 Task: Search one way flight ticket for 5 adults, 2 children, 1 infant in seat and 2 infants on lap in economy from Culebra: Benjamin Rivera Noriega Airport to Rockford: Chicago Rockford International Airport(was Northwest Chicagoland Regional Airport At Rockford) on 5-1-2023. Choice of flights is JetBlue. Number of bags: 2 carry on bags. Price is upto 82000. Outbound departure time preference is 16:45.
Action: Mouse moved to (226, 399)
Screenshot: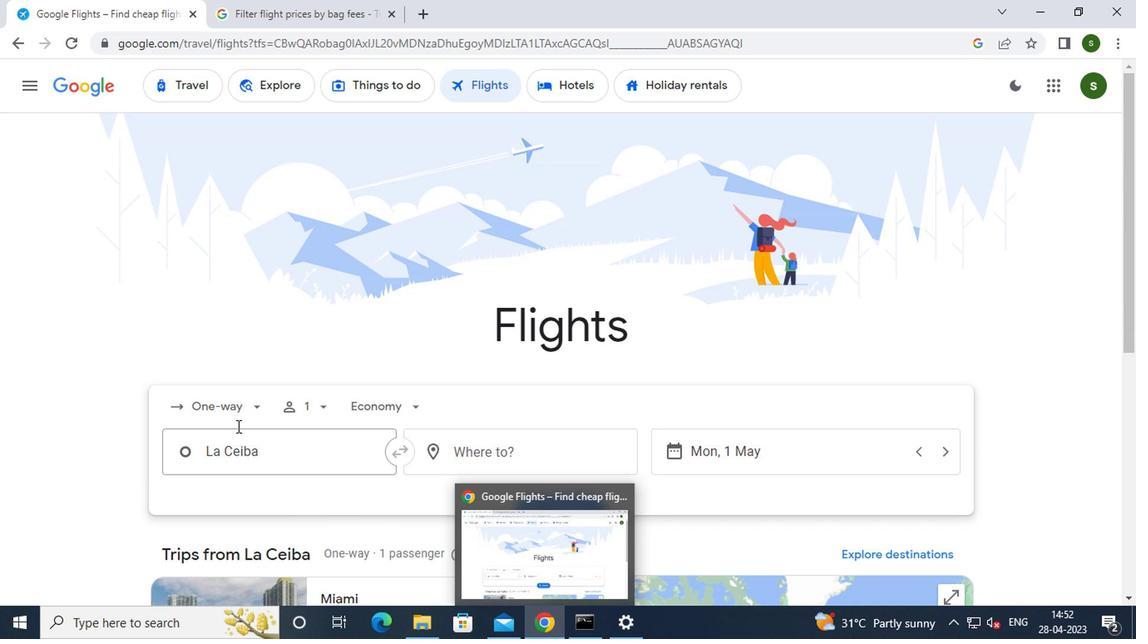 
Action: Mouse pressed left at (226, 399)
Screenshot: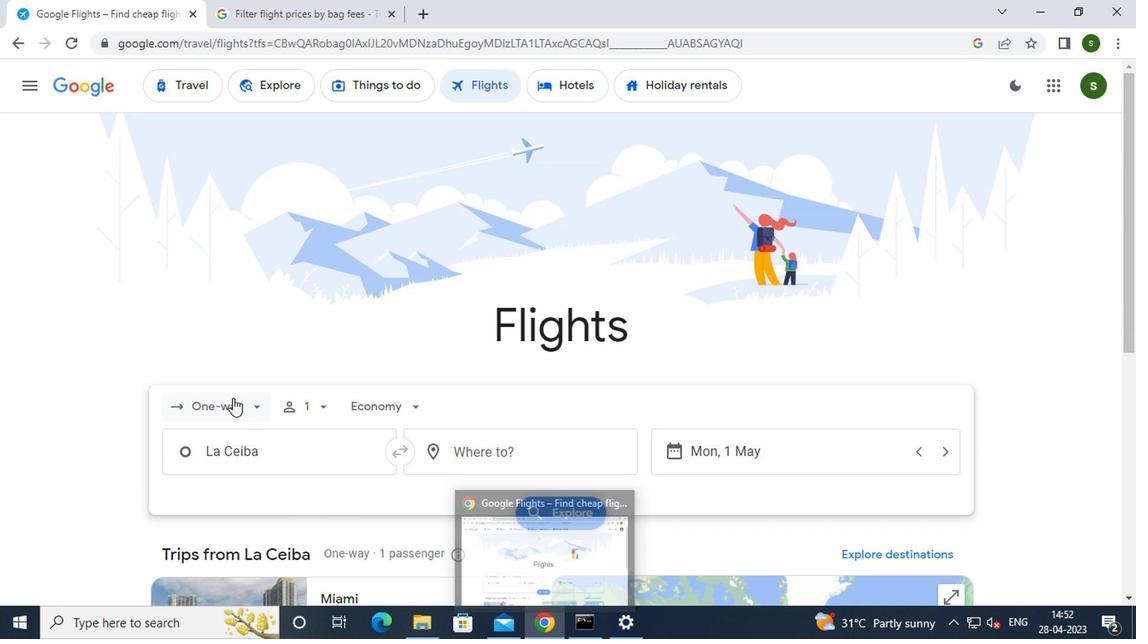 
Action: Mouse moved to (253, 477)
Screenshot: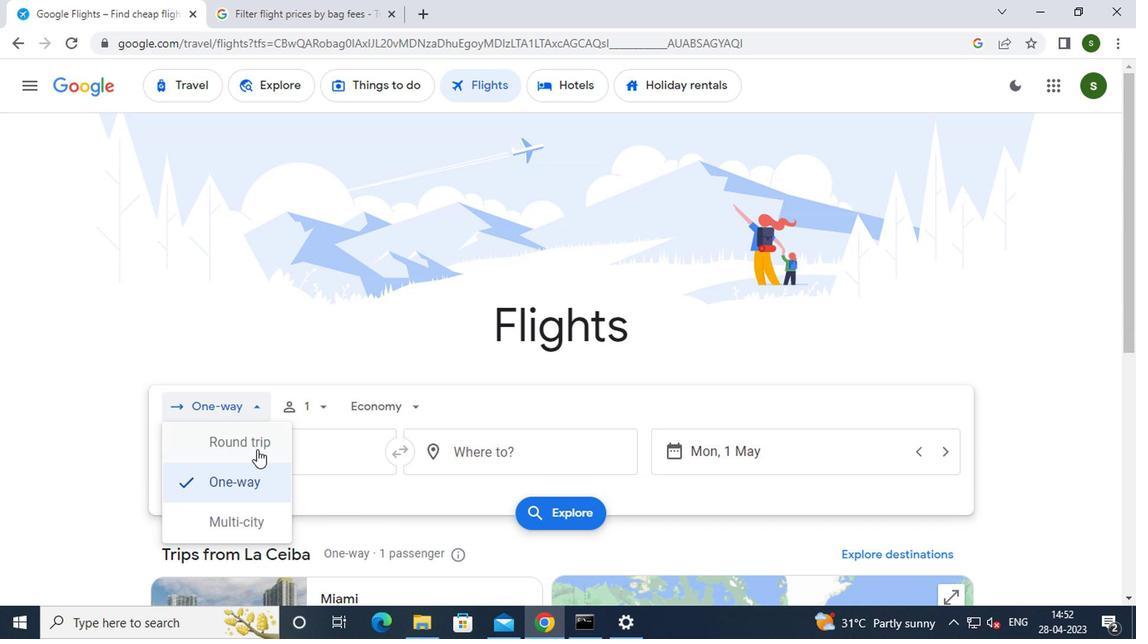 
Action: Mouse pressed left at (253, 477)
Screenshot: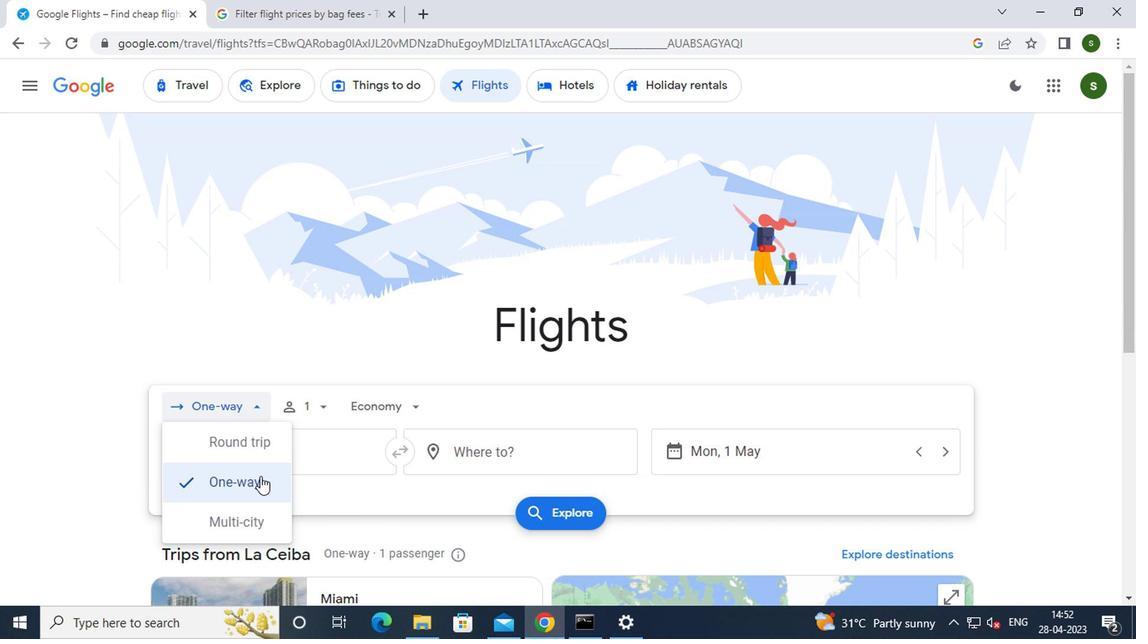 
Action: Mouse moved to (310, 400)
Screenshot: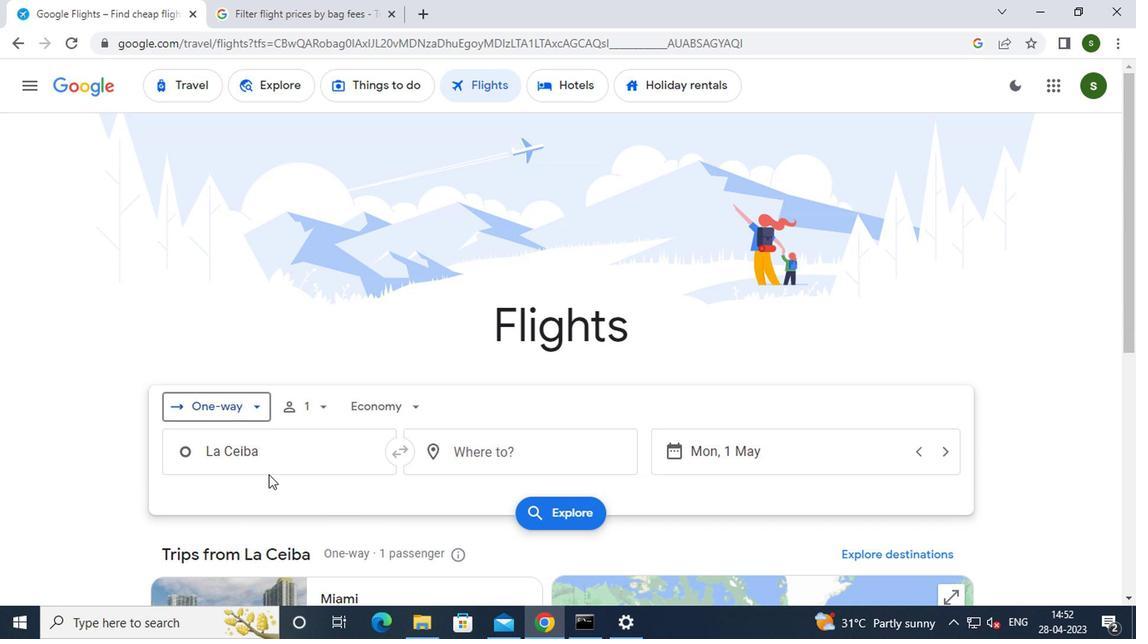 
Action: Mouse pressed left at (310, 400)
Screenshot: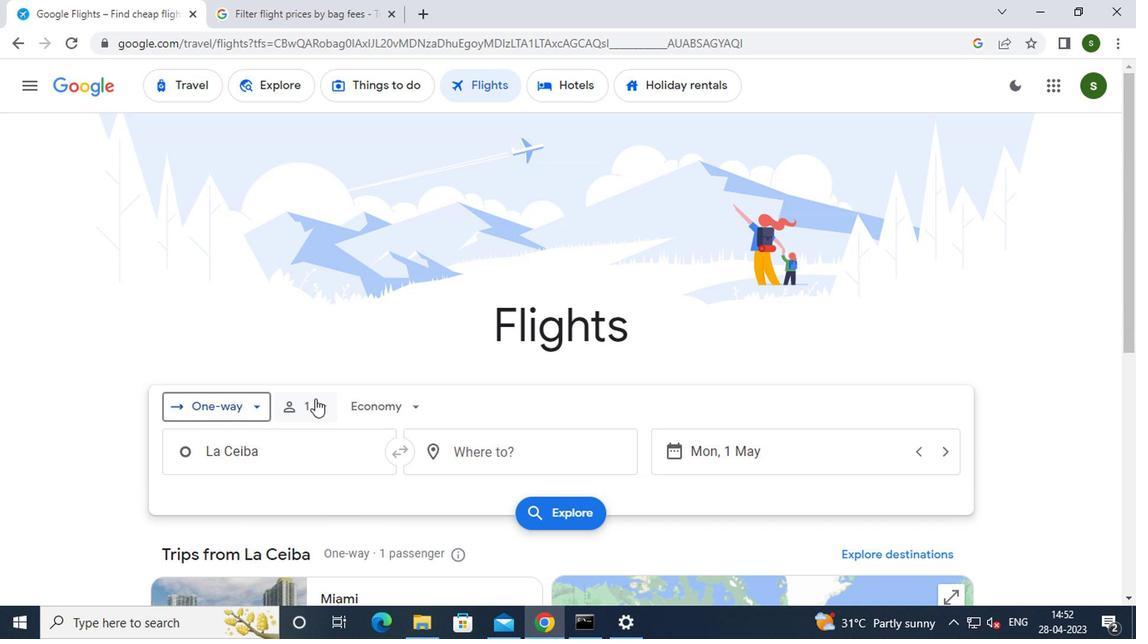 
Action: Mouse moved to (447, 448)
Screenshot: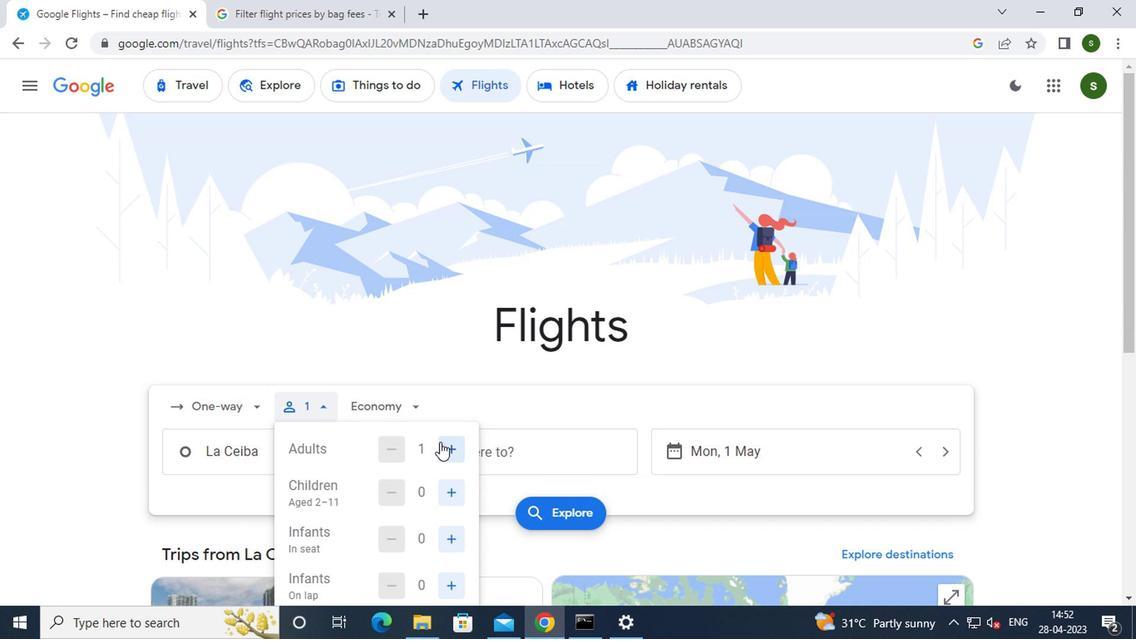 
Action: Mouse pressed left at (447, 448)
Screenshot: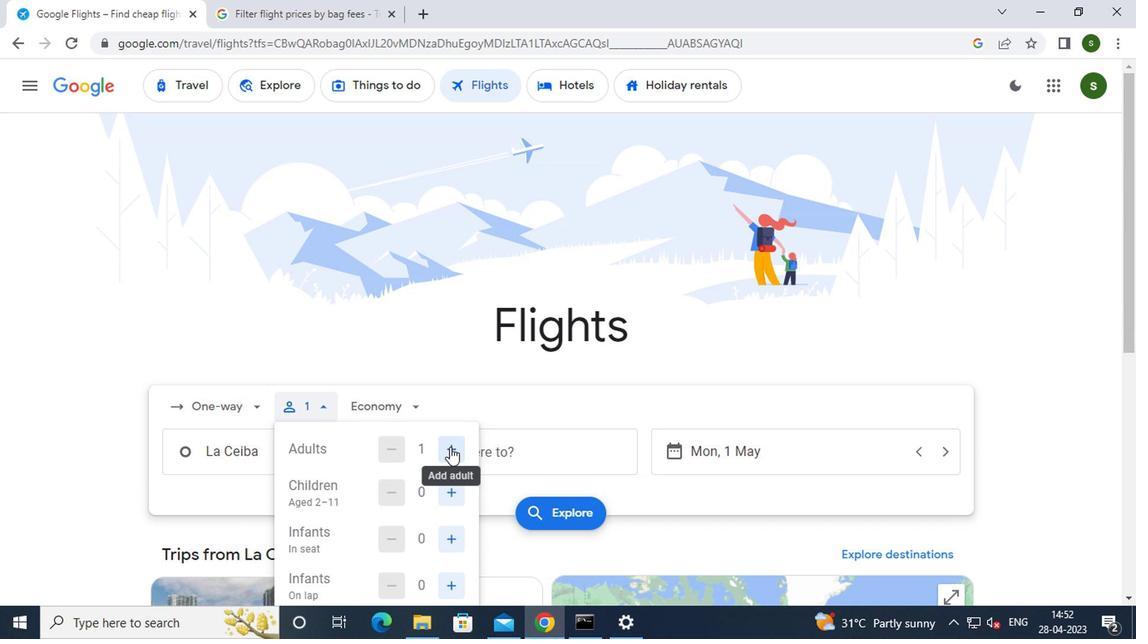 
Action: Mouse pressed left at (447, 448)
Screenshot: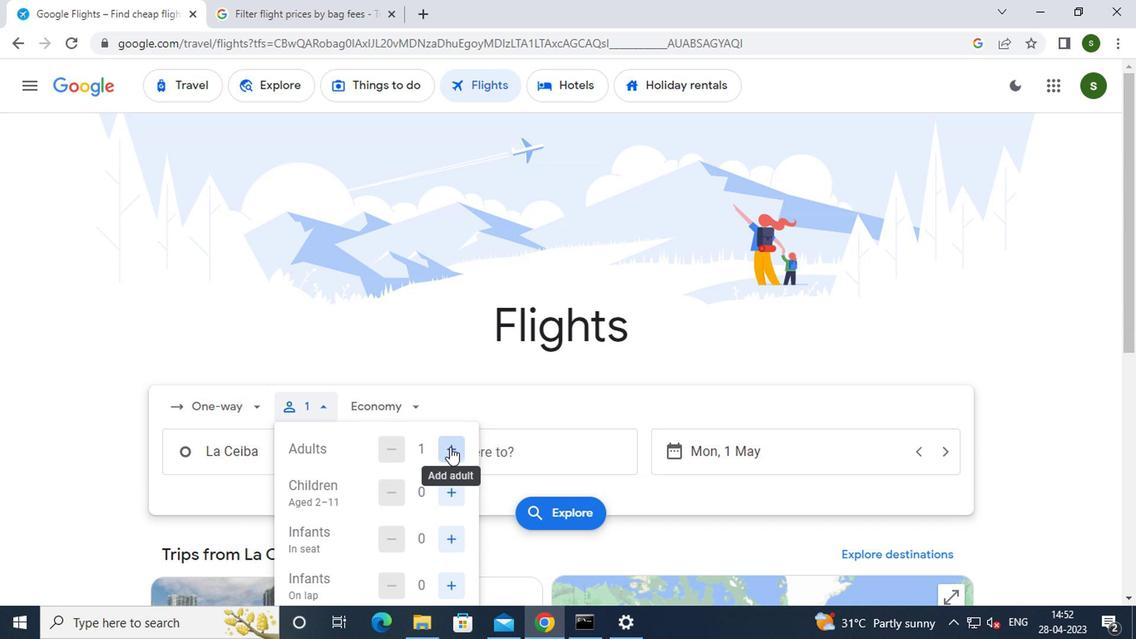 
Action: Mouse pressed left at (447, 448)
Screenshot: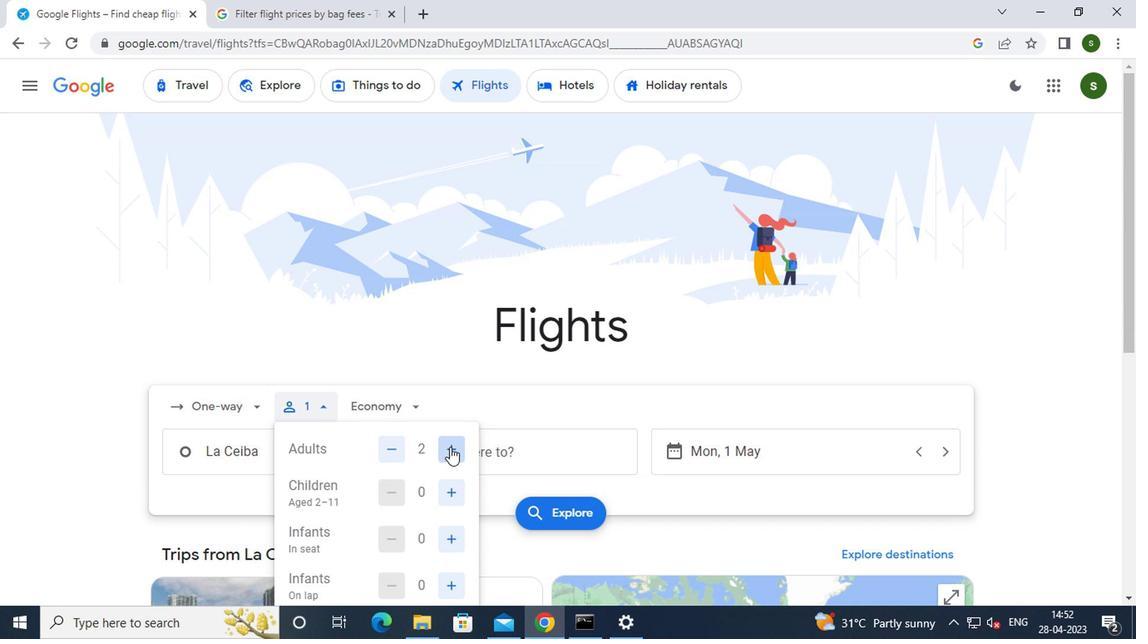 
Action: Mouse pressed left at (447, 448)
Screenshot: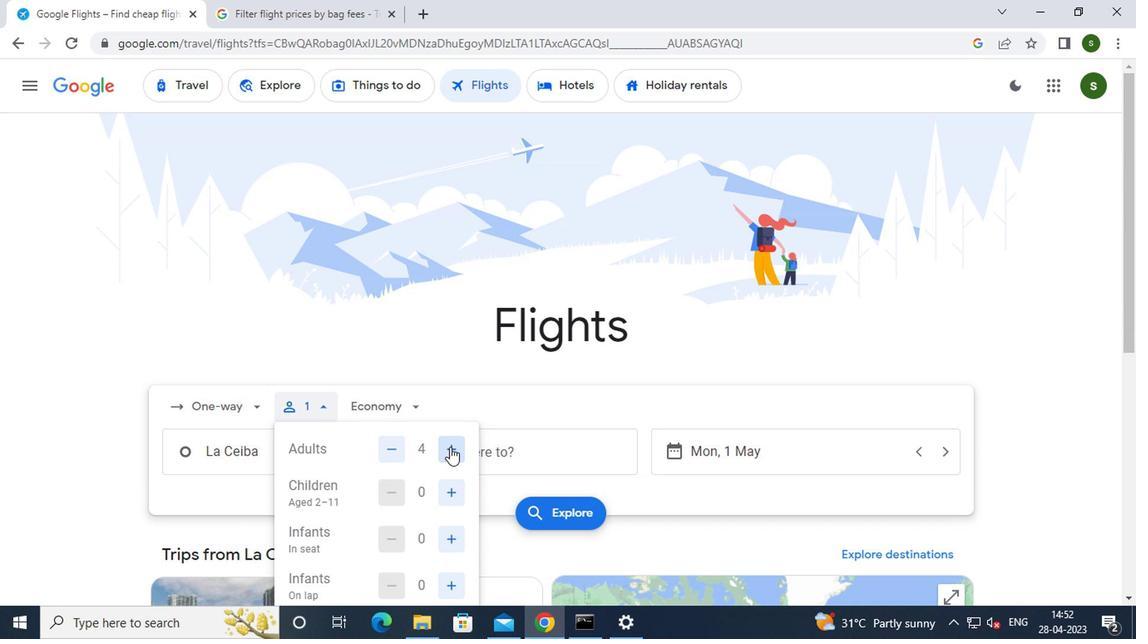 
Action: Mouse moved to (454, 490)
Screenshot: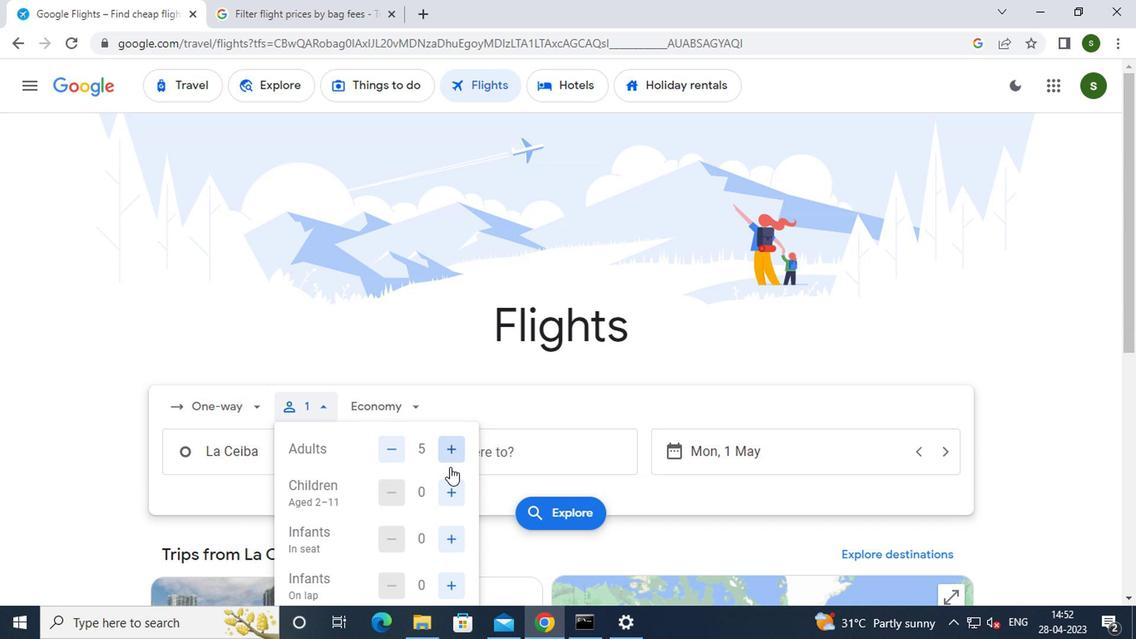 
Action: Mouse pressed left at (454, 490)
Screenshot: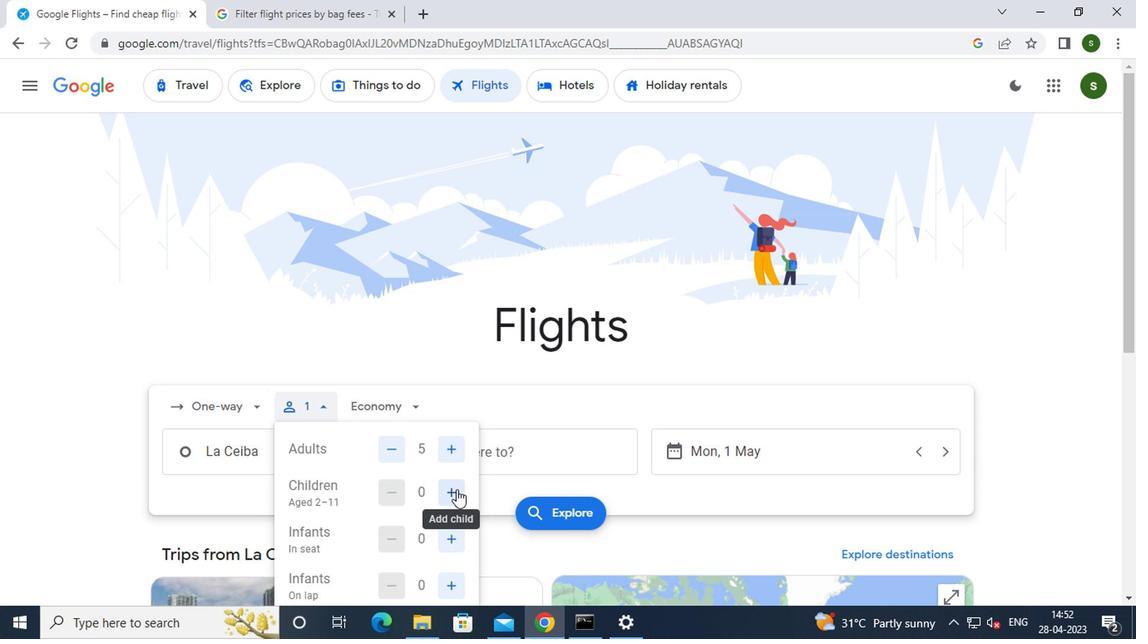 
Action: Mouse pressed left at (454, 490)
Screenshot: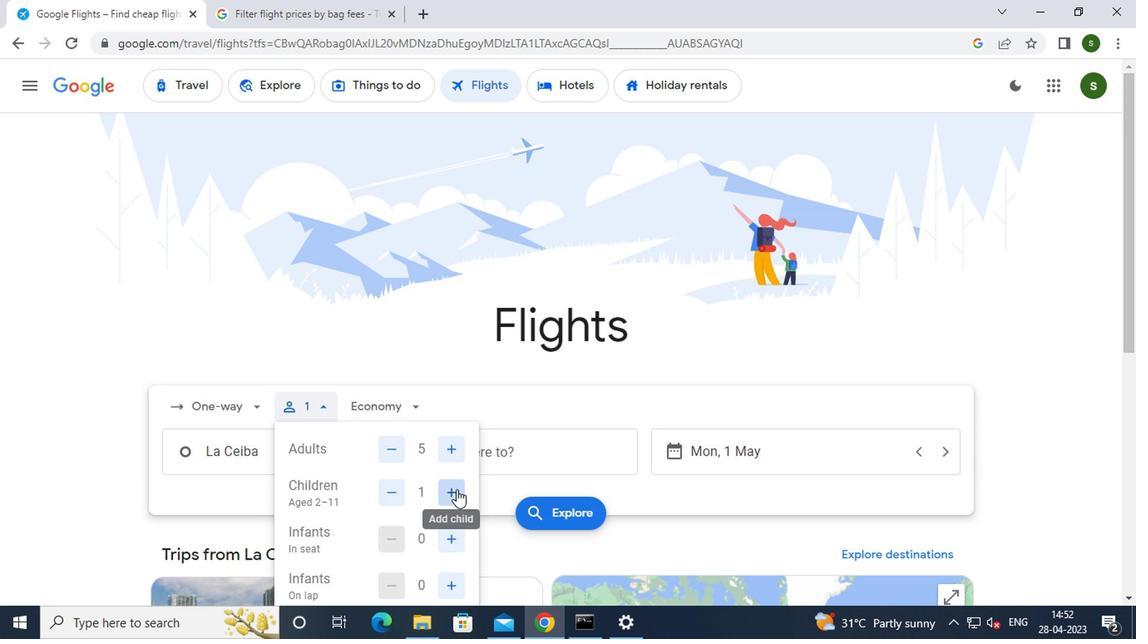 
Action: Mouse moved to (450, 537)
Screenshot: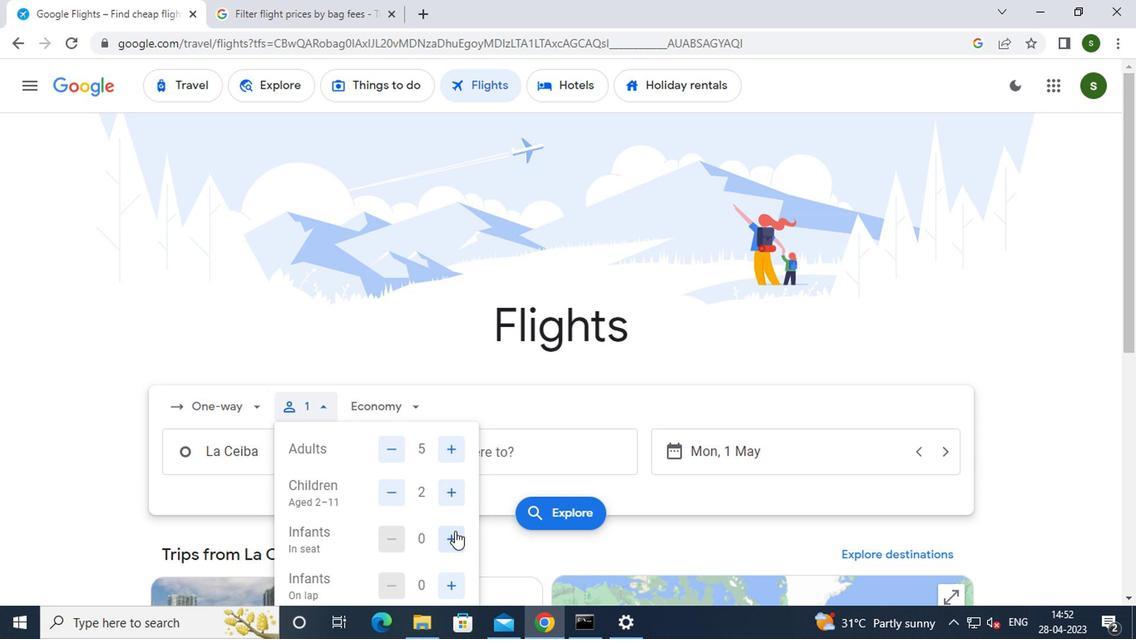 
Action: Mouse pressed left at (450, 537)
Screenshot: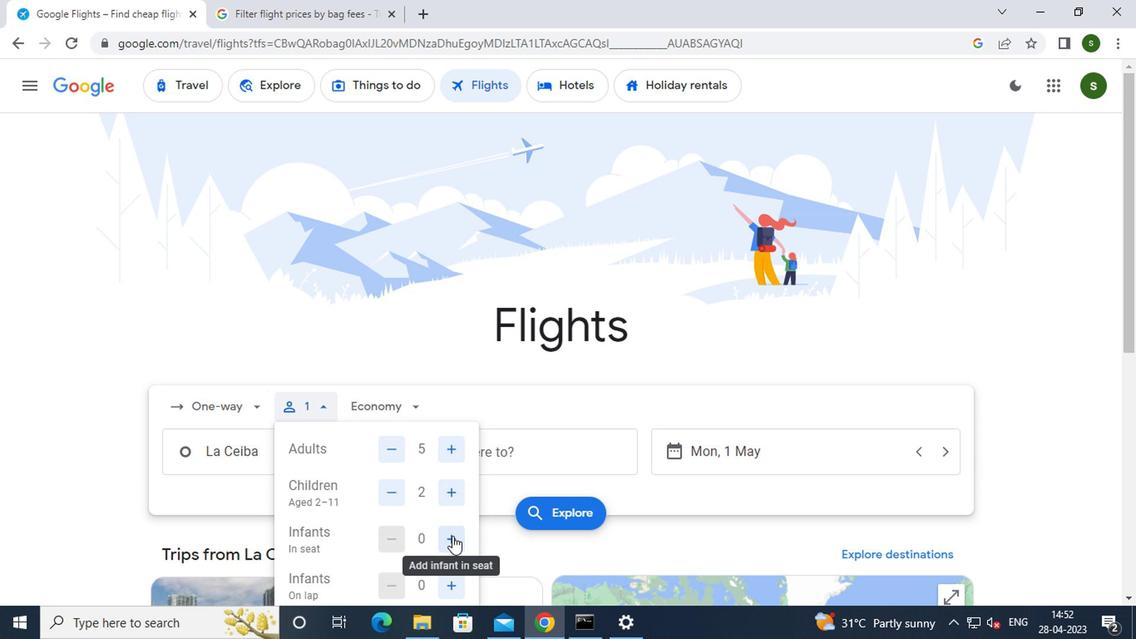 
Action: Mouse moved to (449, 538)
Screenshot: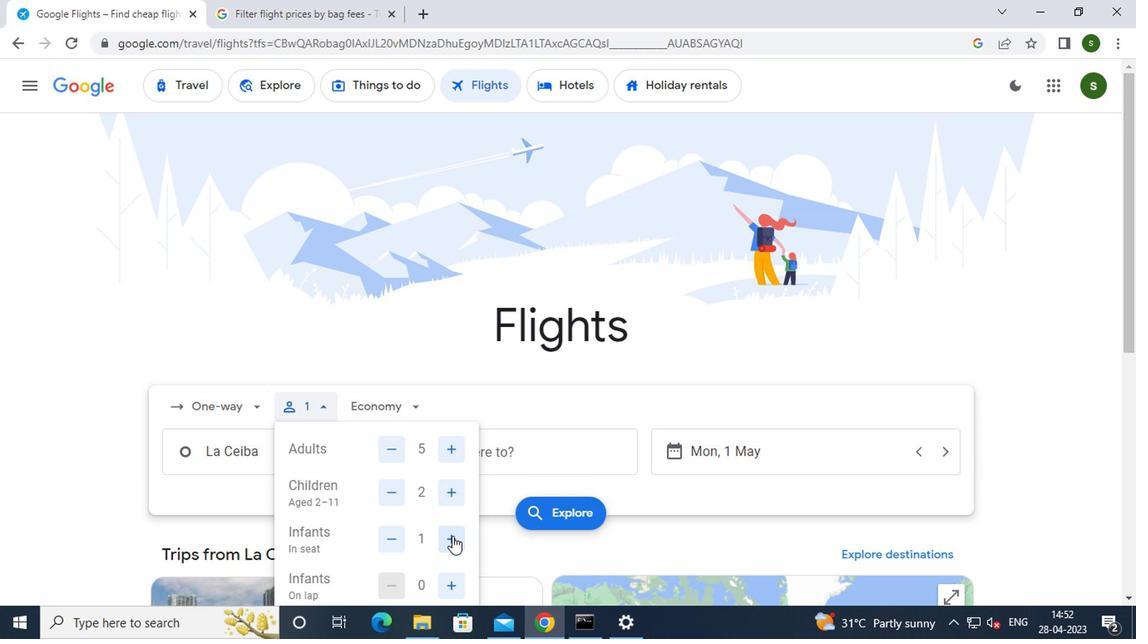 
Action: Mouse scrolled (449, 537) with delta (0, -1)
Screenshot: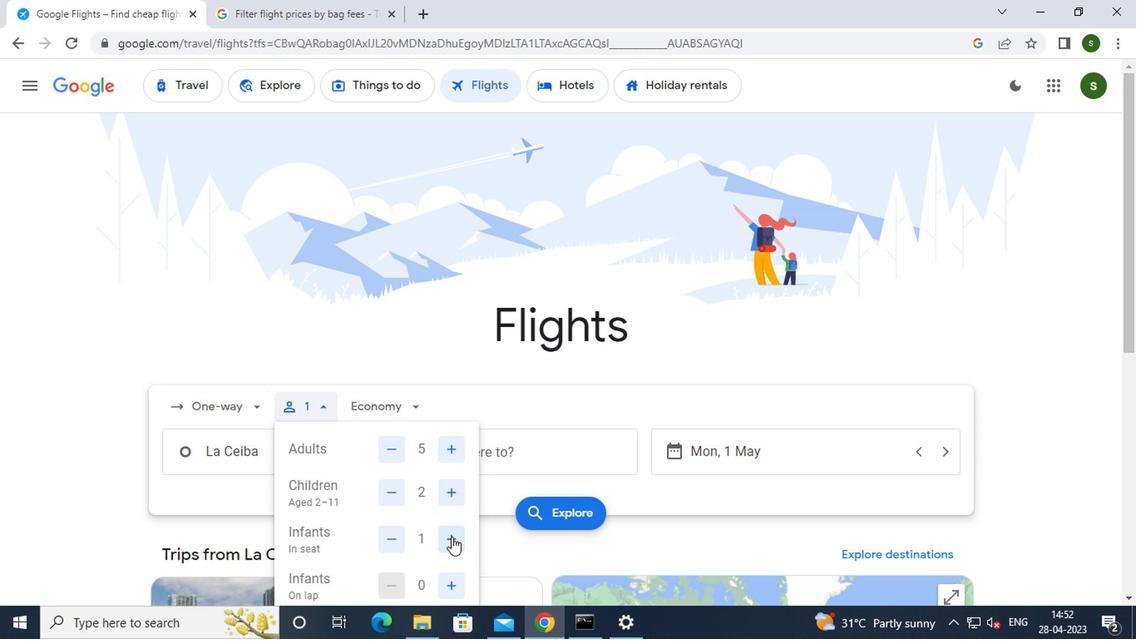 
Action: Mouse scrolled (449, 537) with delta (0, -1)
Screenshot: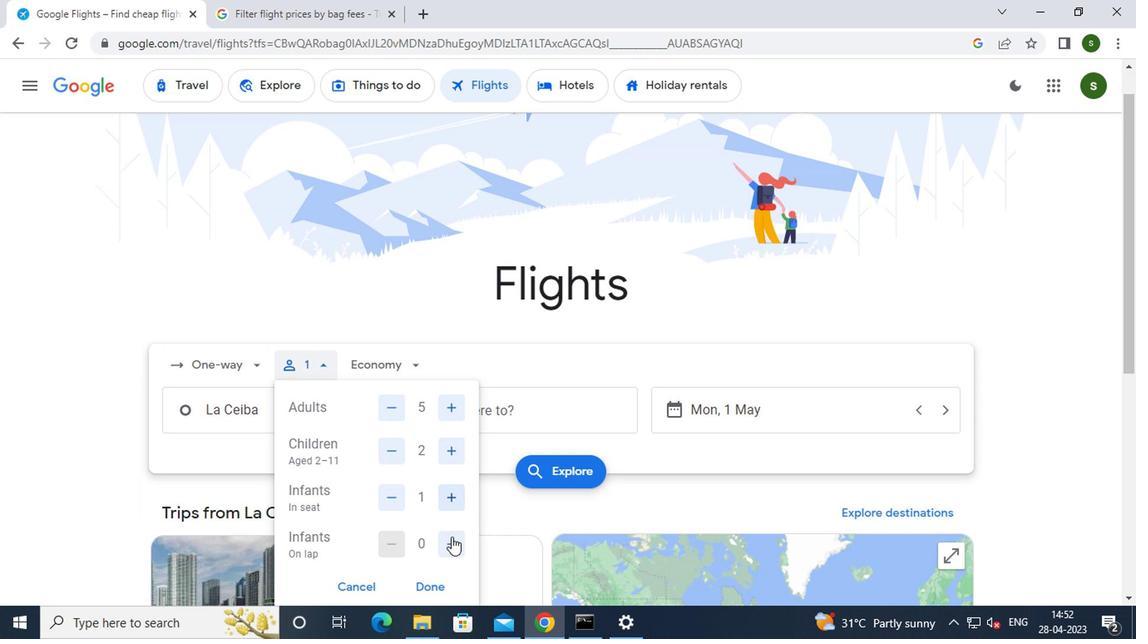 
Action: Mouse moved to (438, 419)
Screenshot: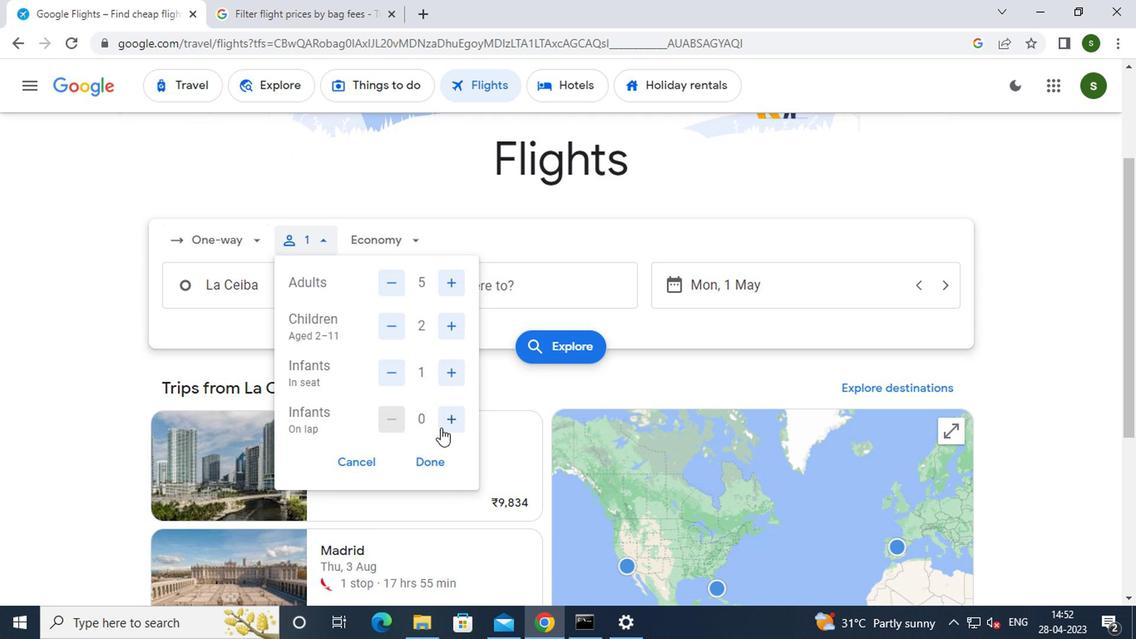 
Action: Mouse pressed left at (438, 419)
Screenshot: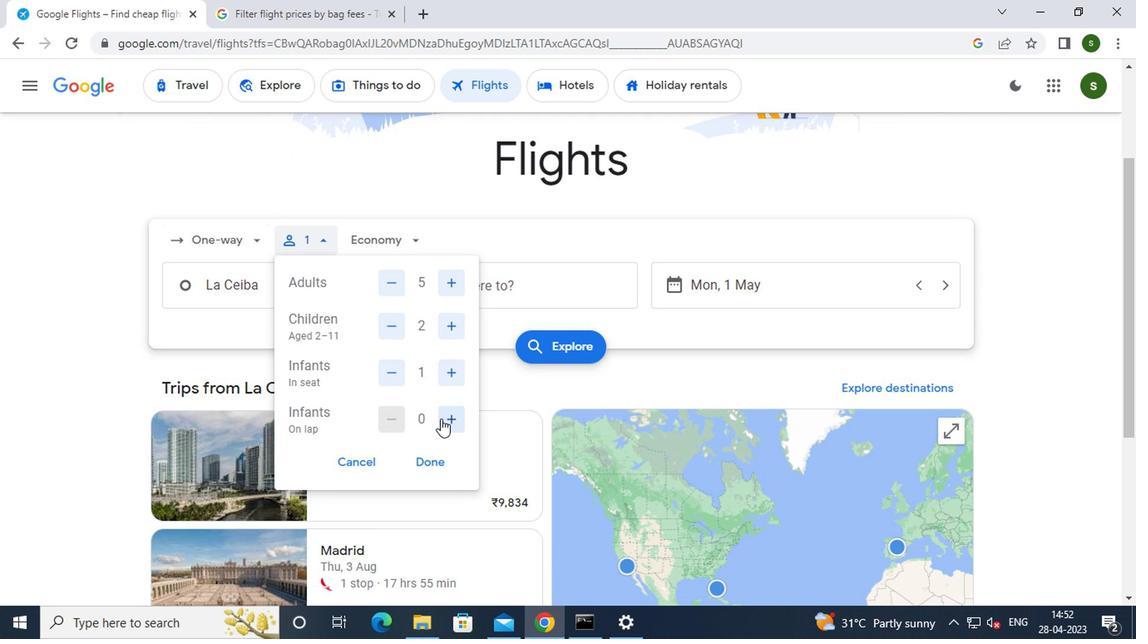 
Action: Mouse moved to (387, 247)
Screenshot: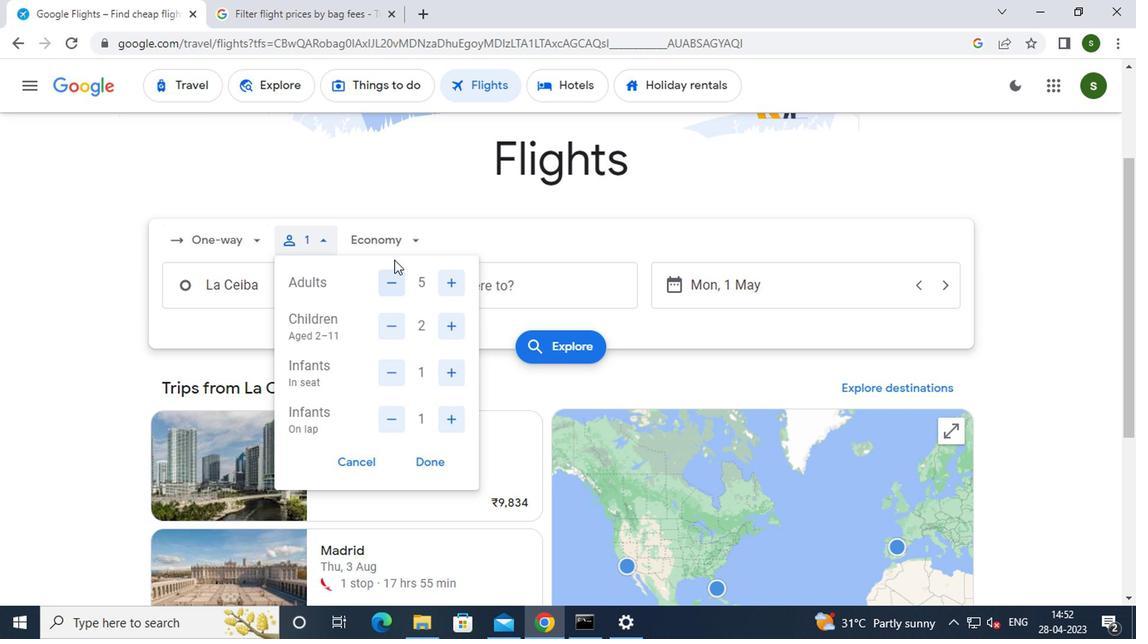
Action: Mouse pressed left at (387, 247)
Screenshot: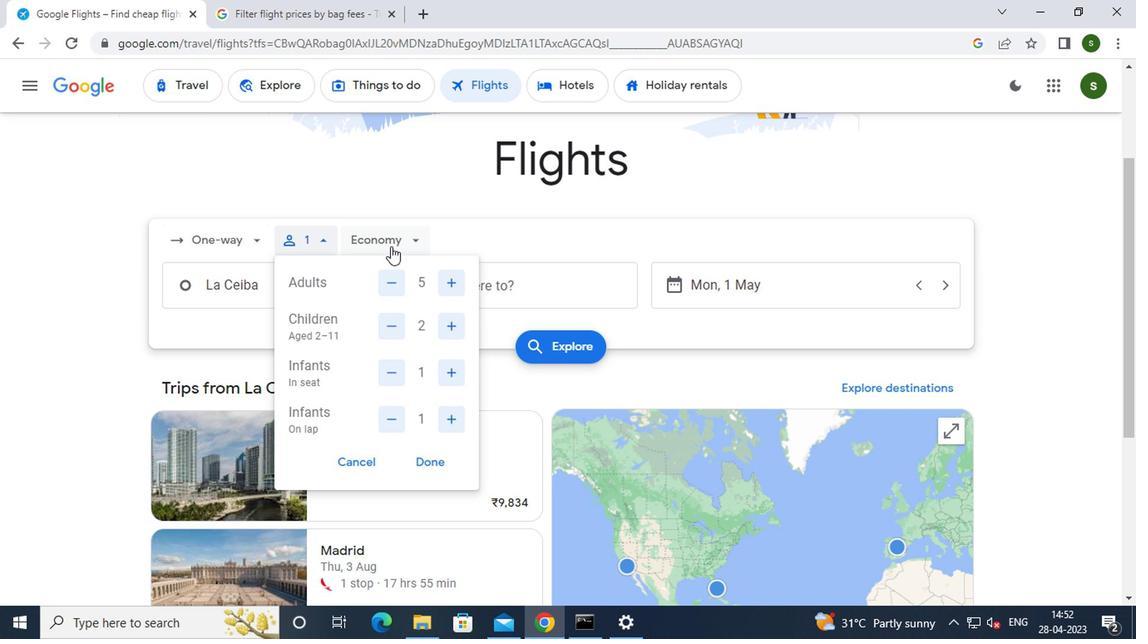 
Action: Mouse moved to (387, 268)
Screenshot: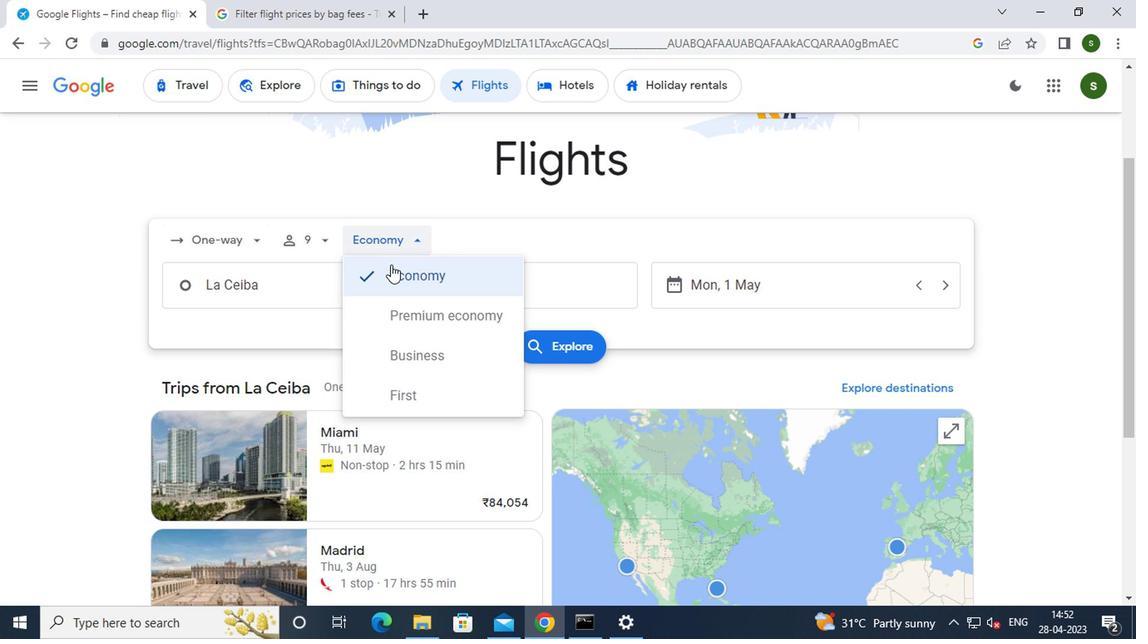 
Action: Mouse pressed left at (387, 268)
Screenshot: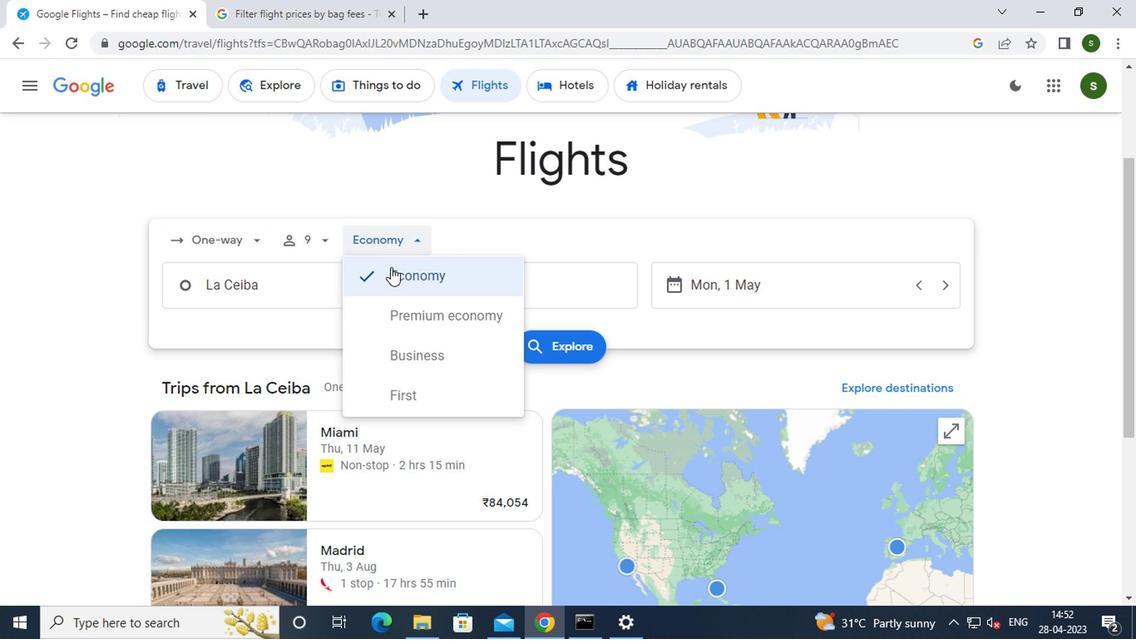 
Action: Mouse moved to (351, 282)
Screenshot: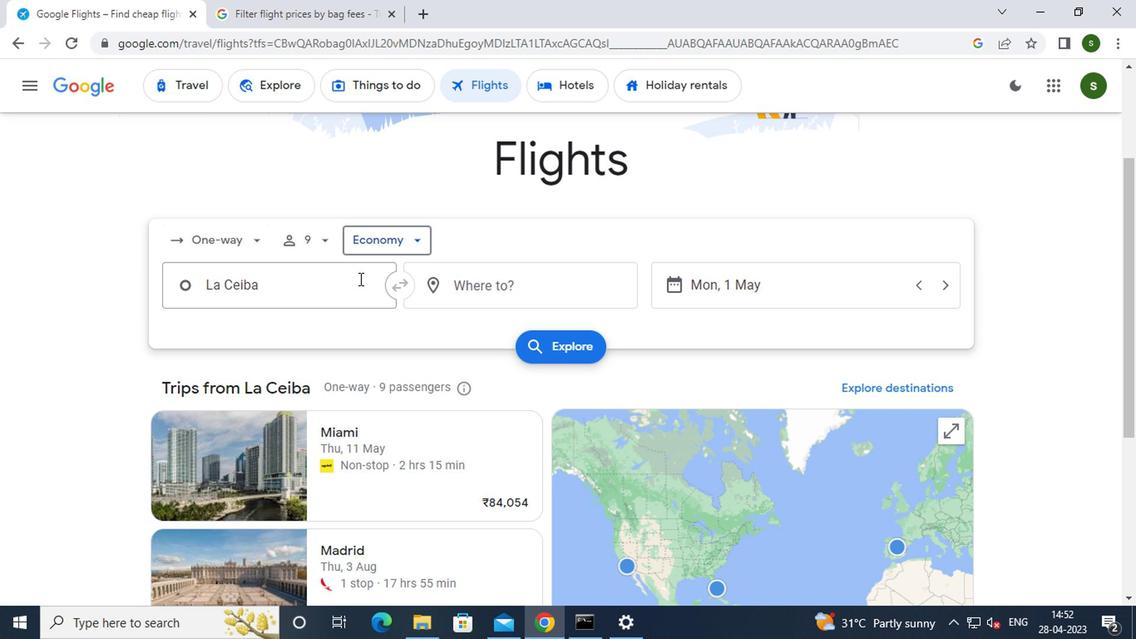 
Action: Mouse pressed left at (351, 282)
Screenshot: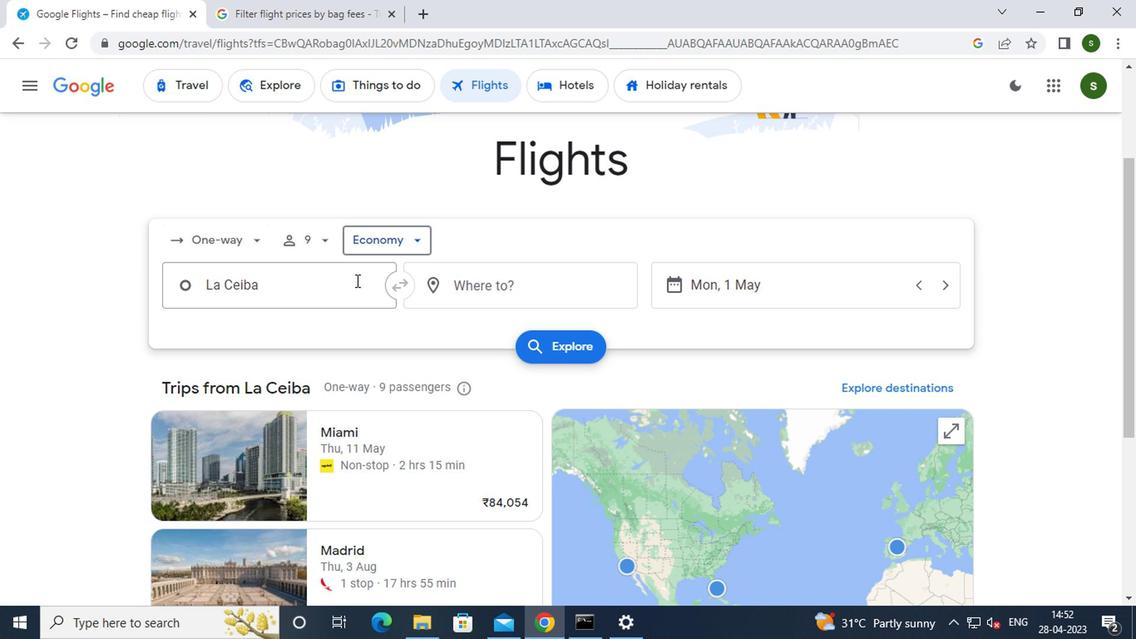 
Action: Mouse moved to (351, 281)
Screenshot: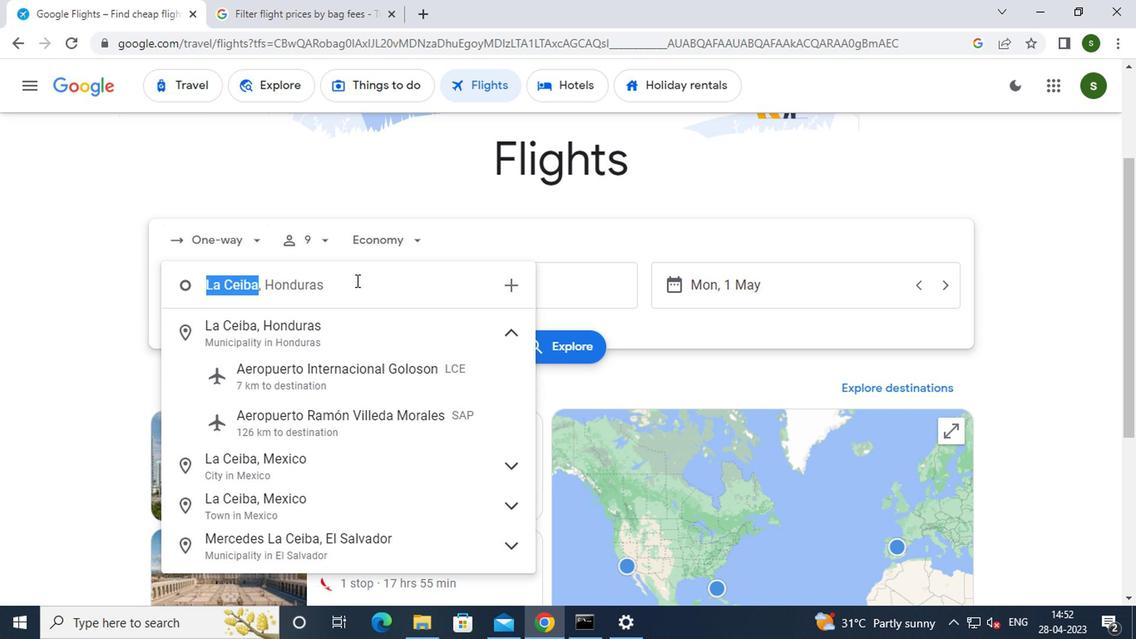 
Action: Key pressed <Key.caps_lock>b<Key.caps_lock>enjamin
Screenshot: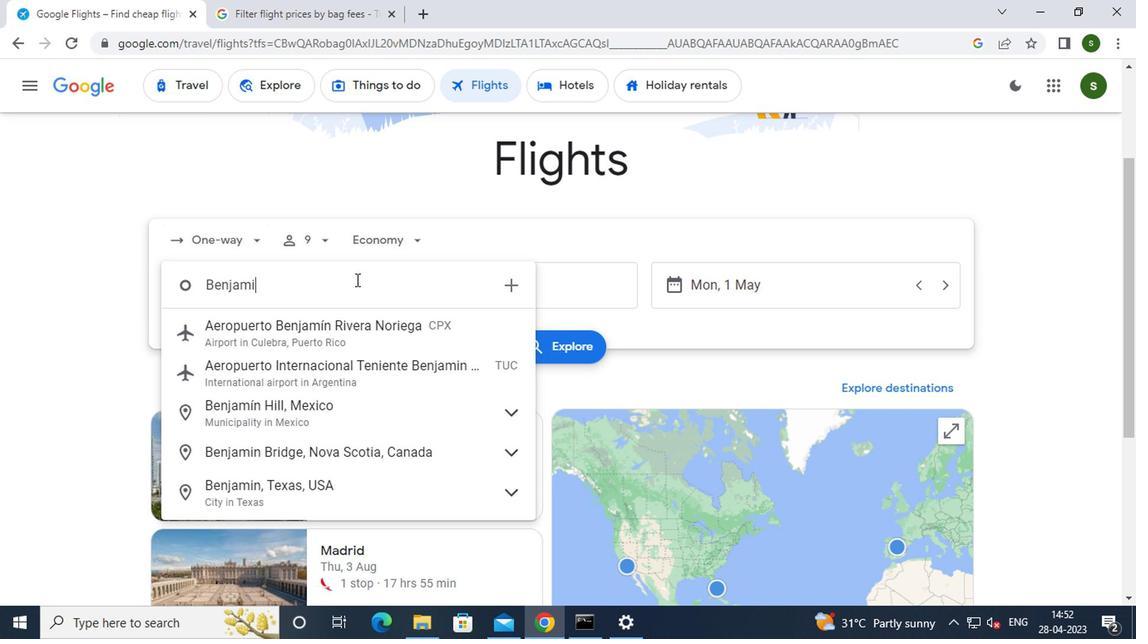 
Action: Mouse moved to (349, 348)
Screenshot: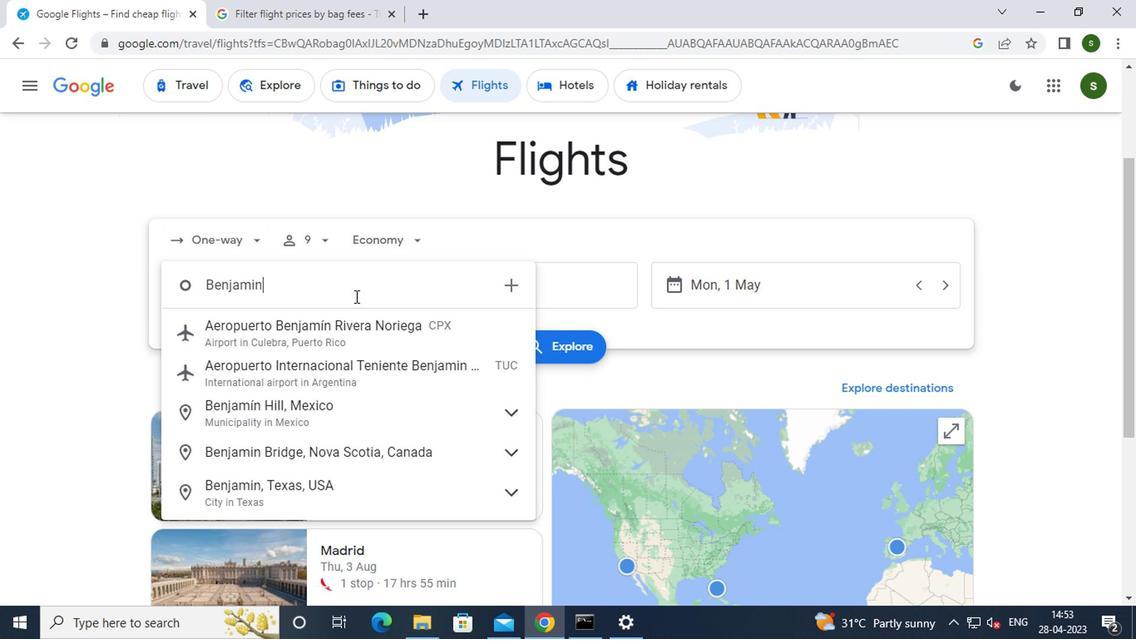 
Action: Mouse pressed left at (349, 348)
Screenshot: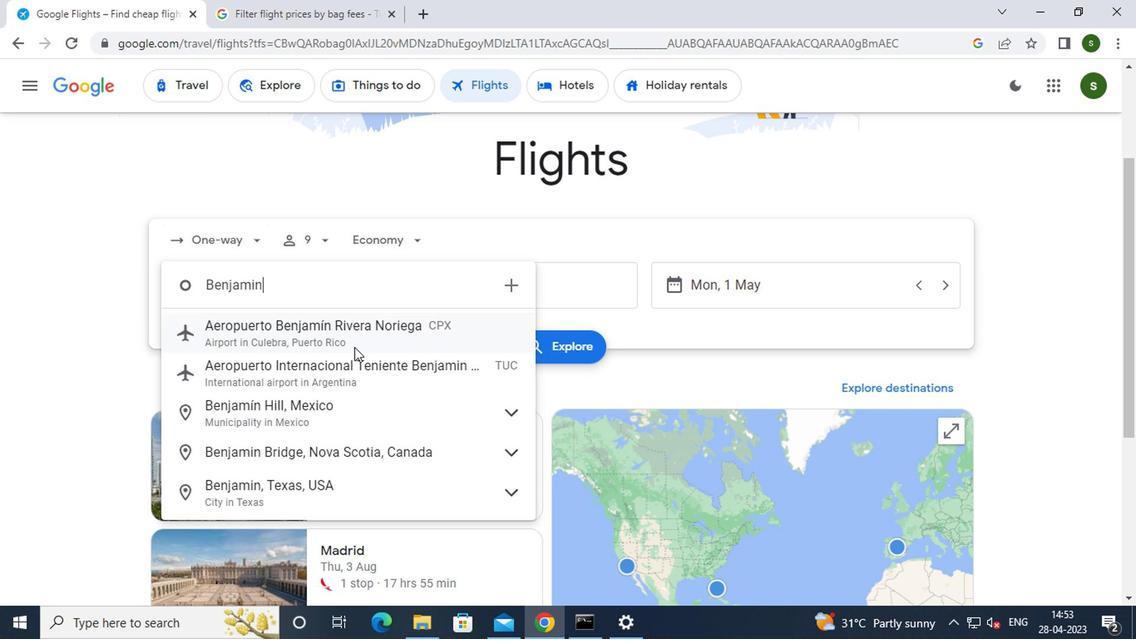 
Action: Mouse moved to (479, 300)
Screenshot: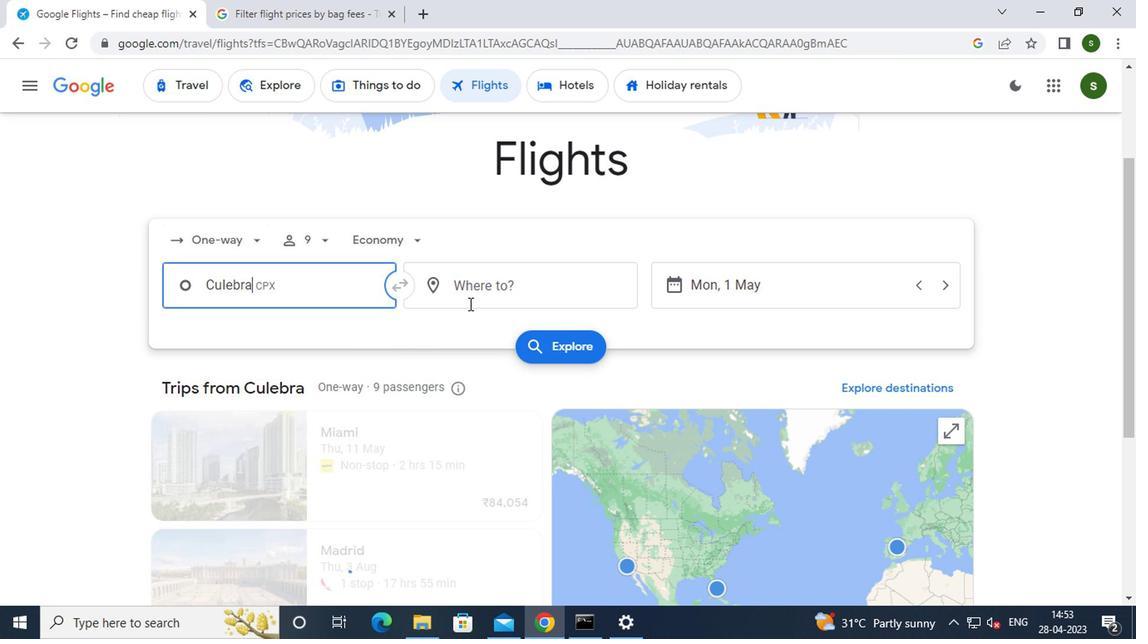 
Action: Mouse pressed left at (479, 300)
Screenshot: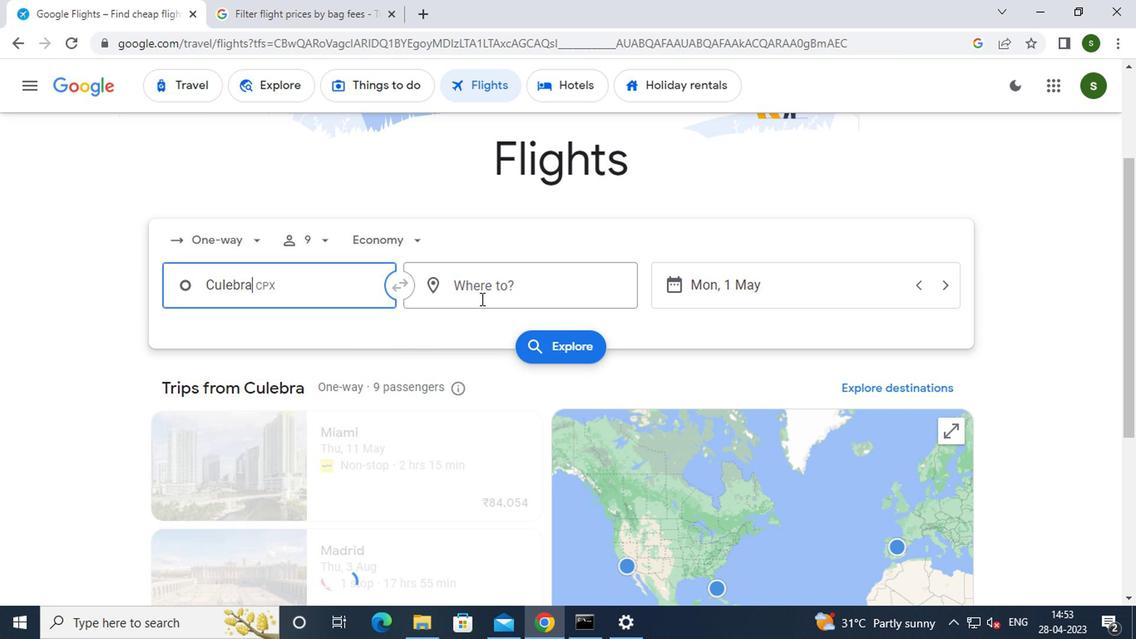 
Action: Mouse moved to (481, 298)
Screenshot: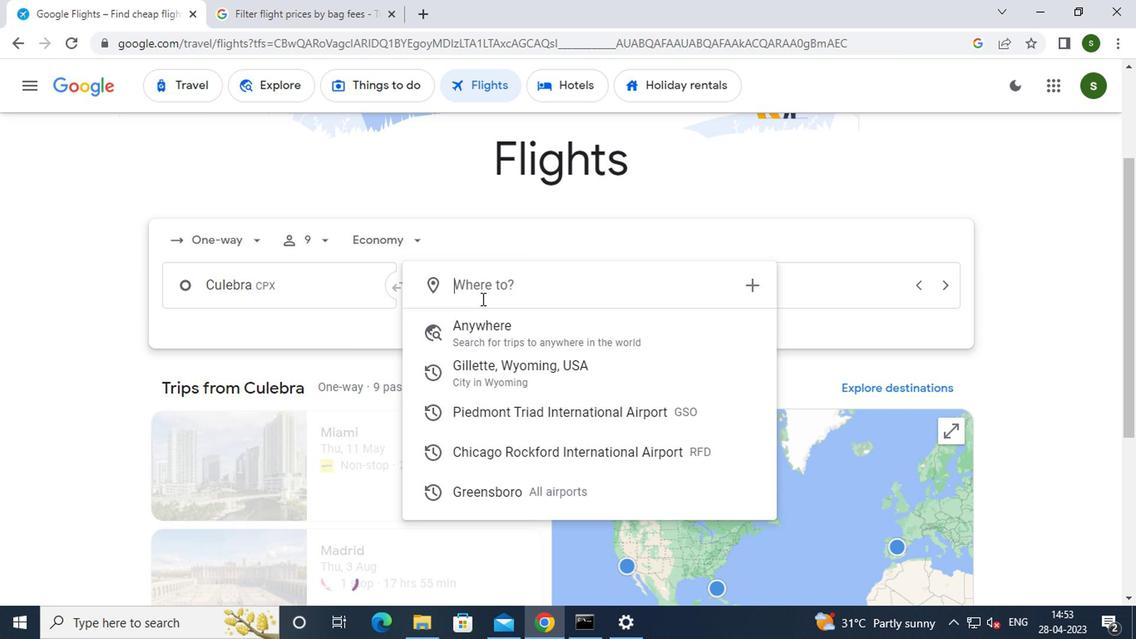 
Action: Key pressed <Key.caps_lock>r<Key.caps_lock>ockford
Screenshot: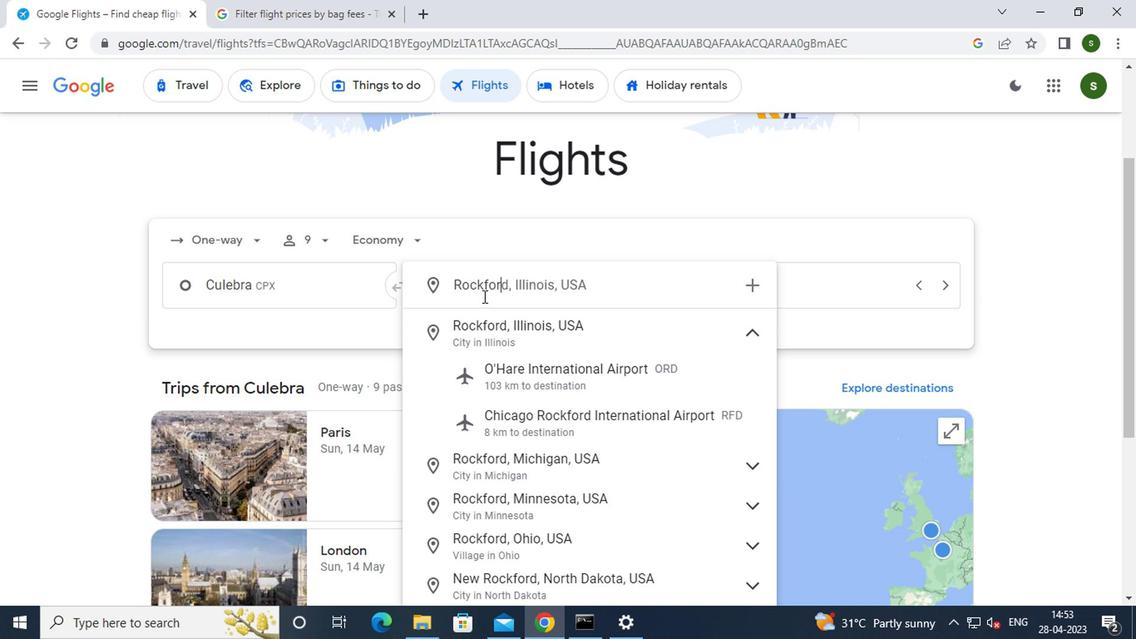
Action: Mouse moved to (506, 412)
Screenshot: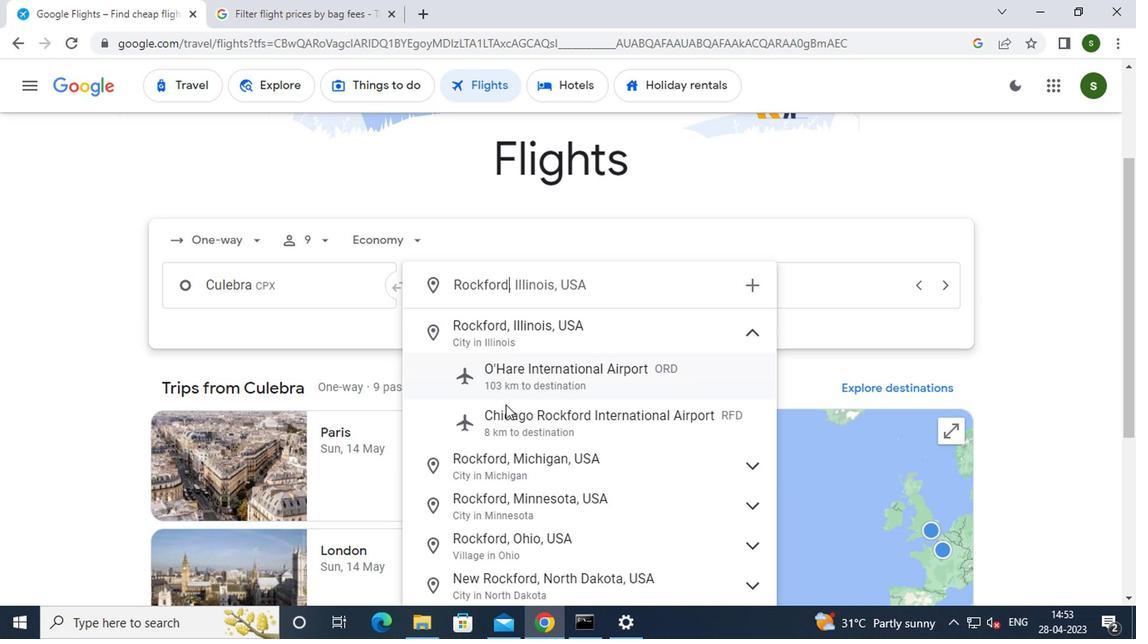
Action: Mouse pressed left at (506, 412)
Screenshot: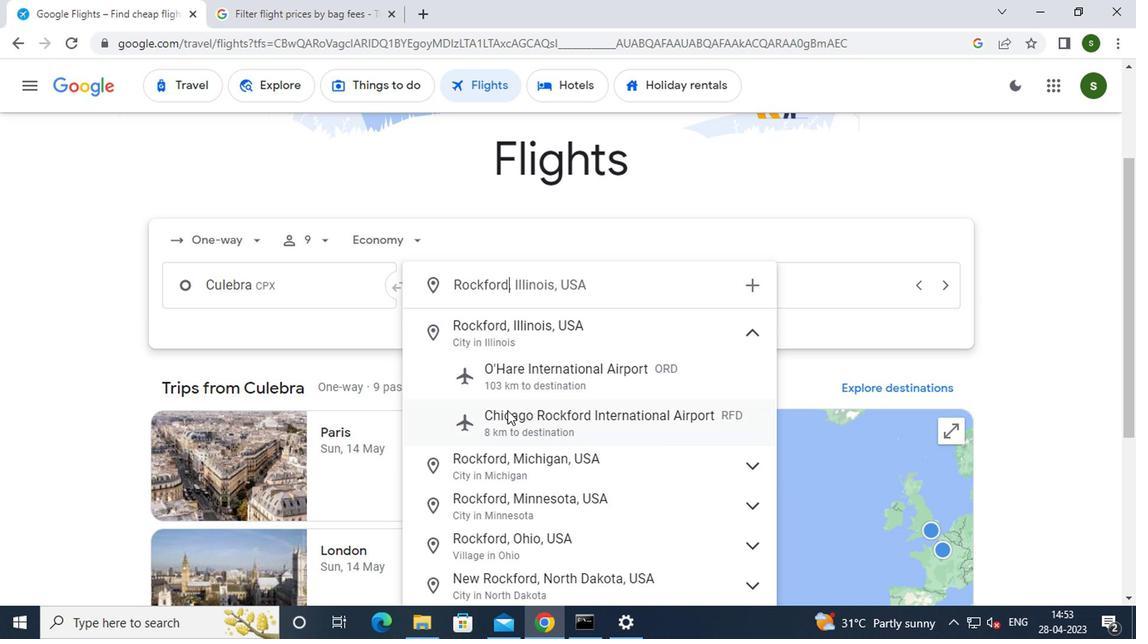 
Action: Mouse moved to (786, 303)
Screenshot: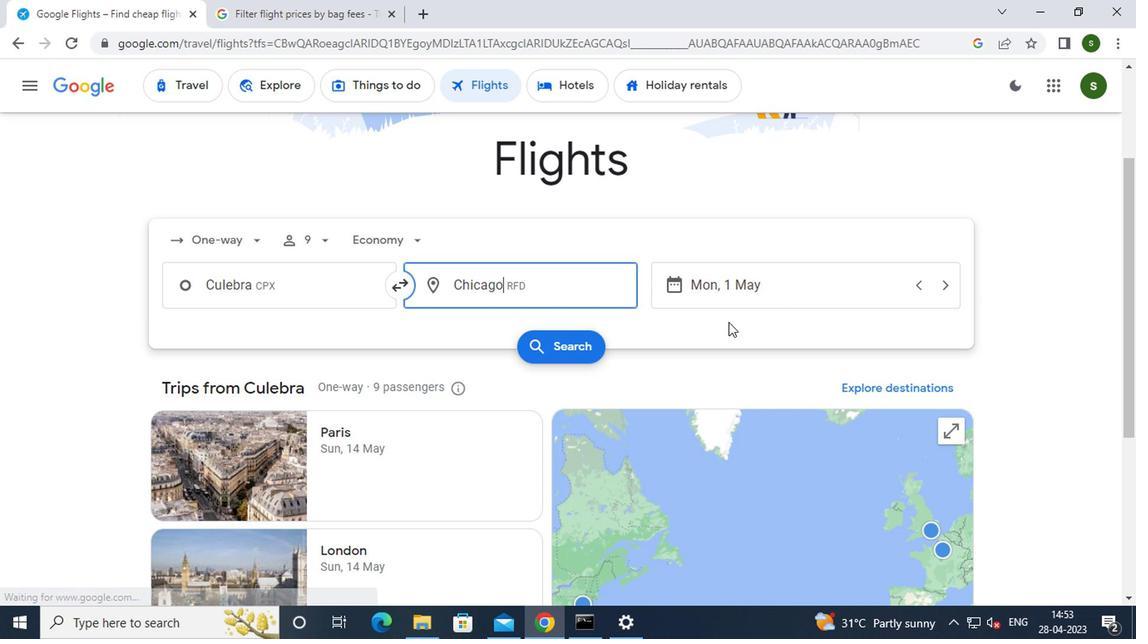 
Action: Mouse pressed left at (786, 303)
Screenshot: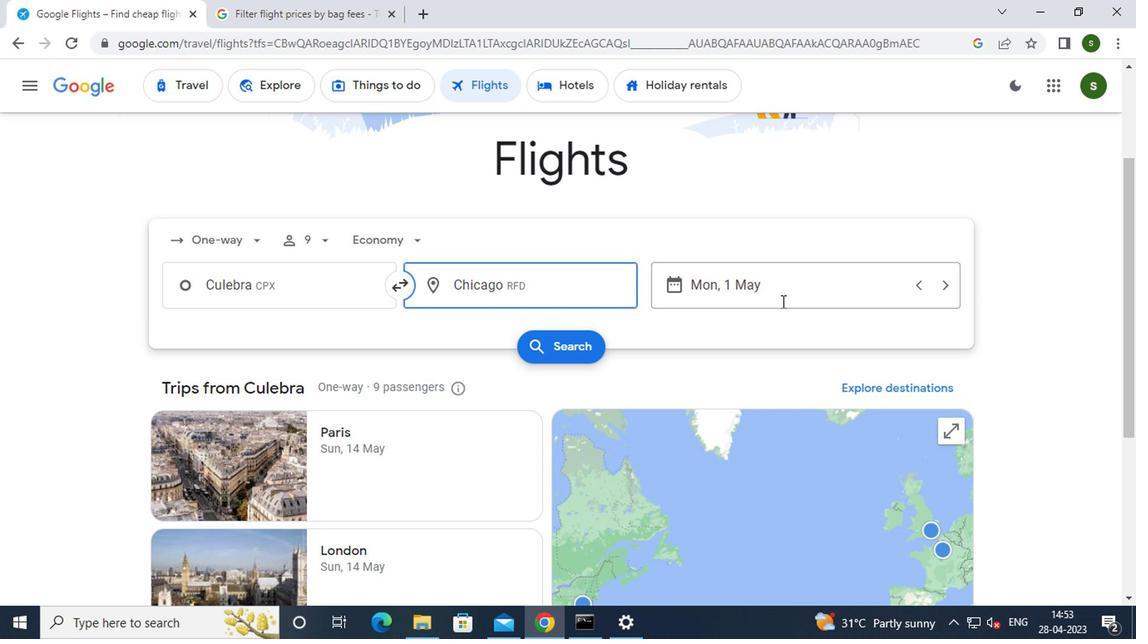 
Action: Mouse moved to (723, 288)
Screenshot: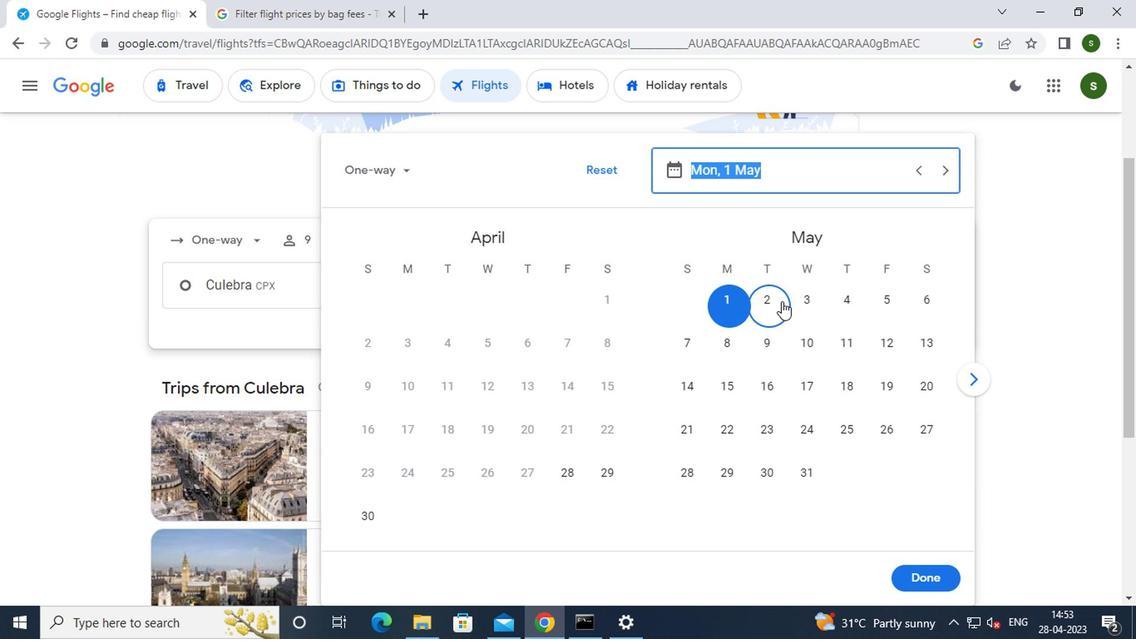 
Action: Mouse pressed left at (723, 288)
Screenshot: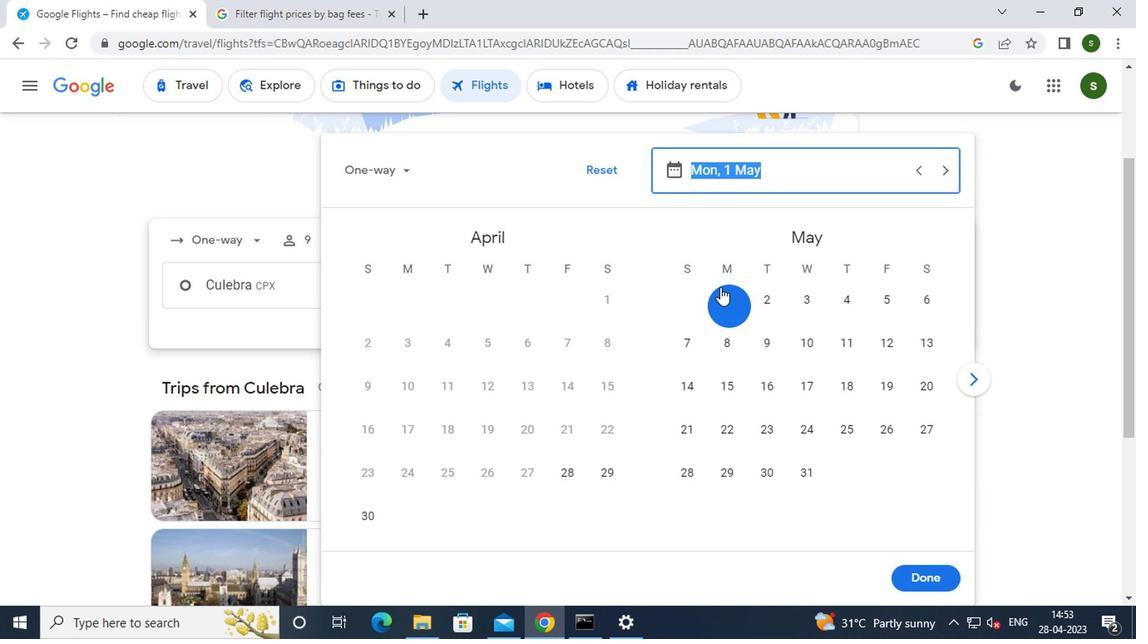 
Action: Mouse moved to (920, 578)
Screenshot: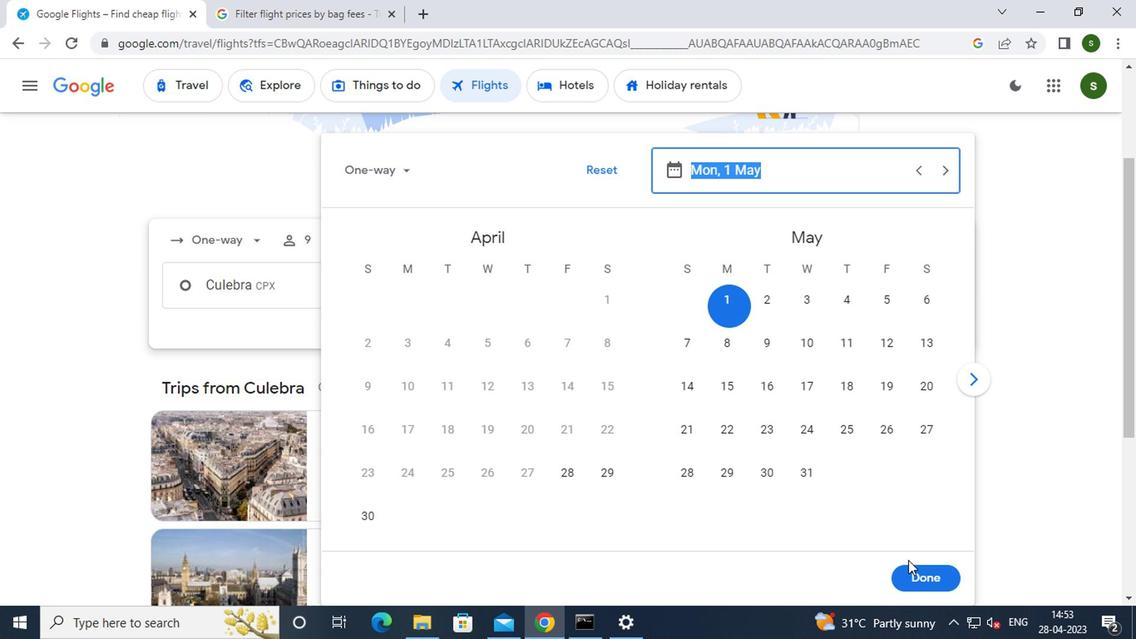
Action: Mouse pressed left at (920, 578)
Screenshot: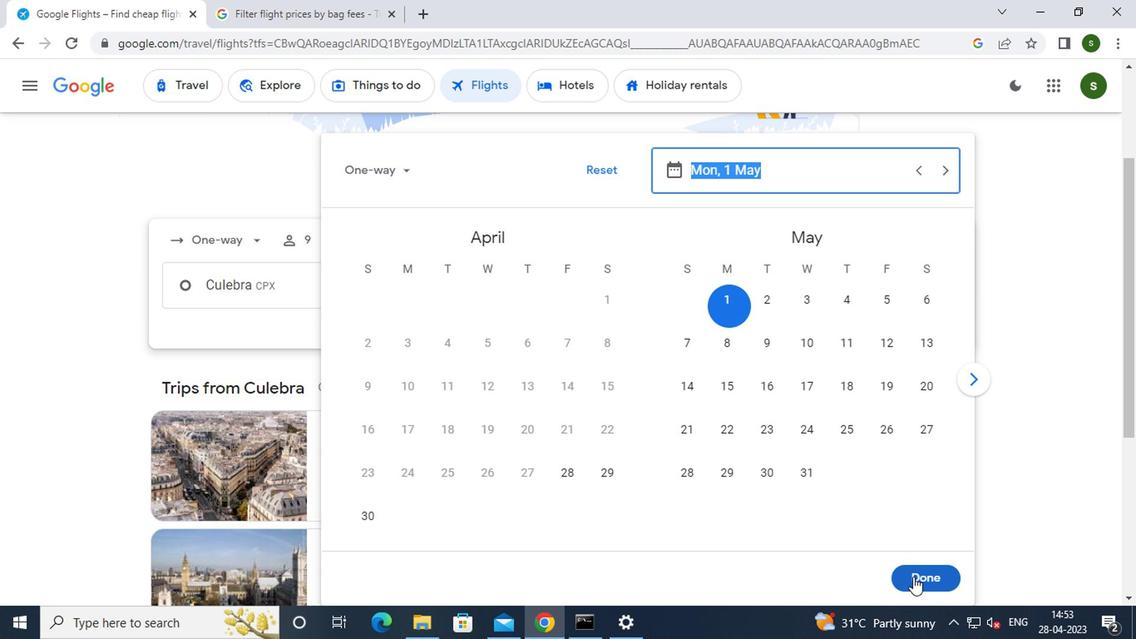 
Action: Mouse moved to (563, 344)
Screenshot: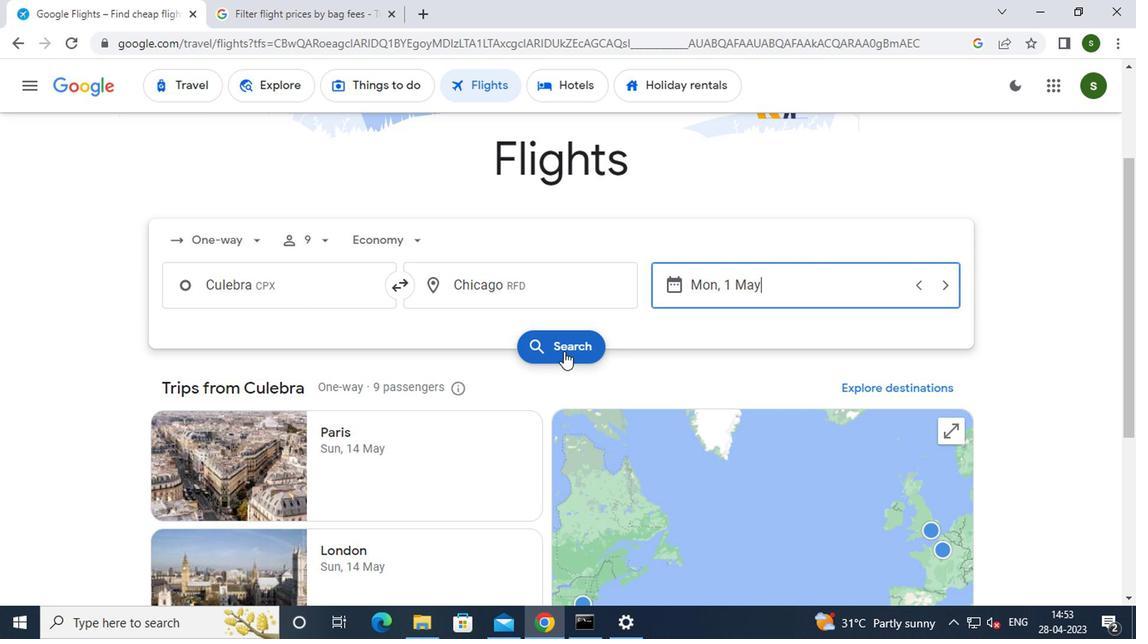 
Action: Mouse pressed left at (563, 344)
Screenshot: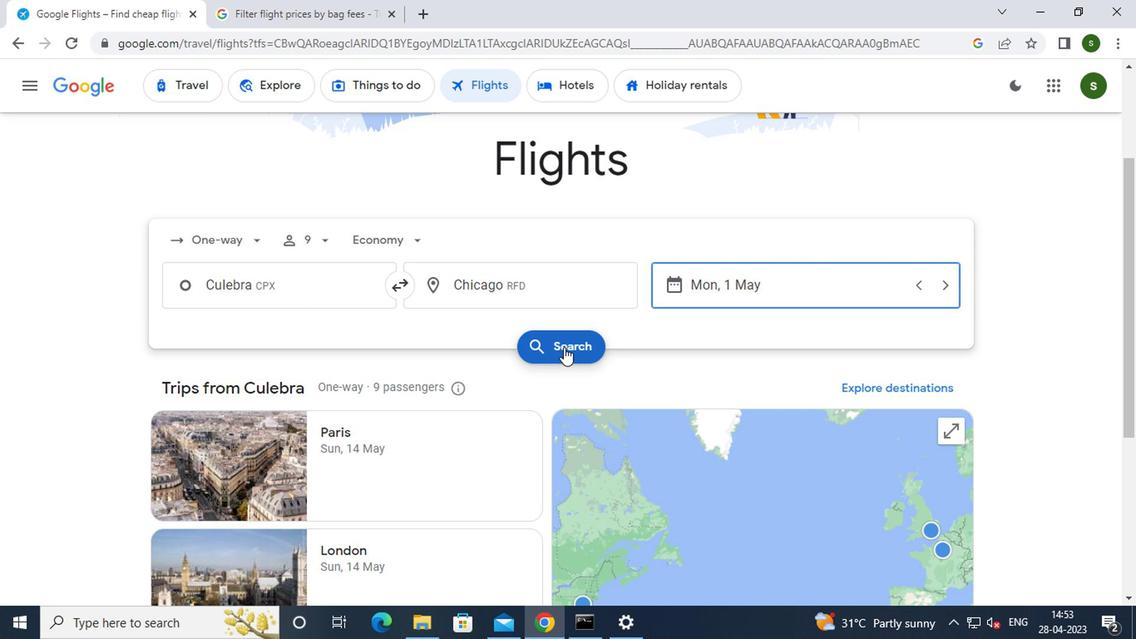 
Action: Mouse moved to (187, 243)
Screenshot: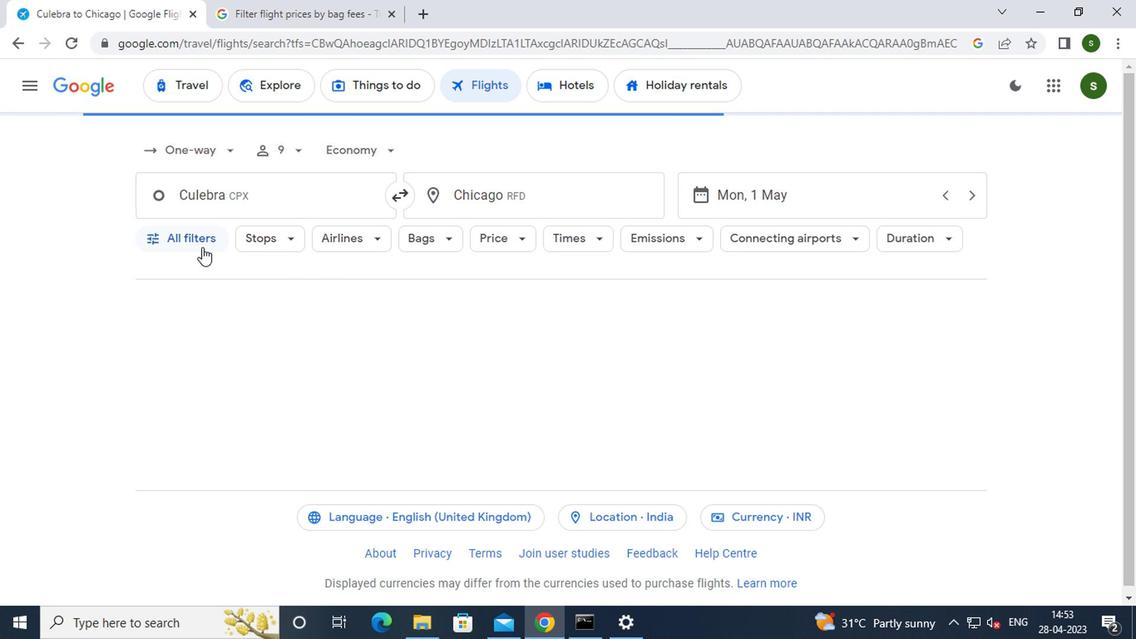 
Action: Mouse pressed left at (187, 243)
Screenshot: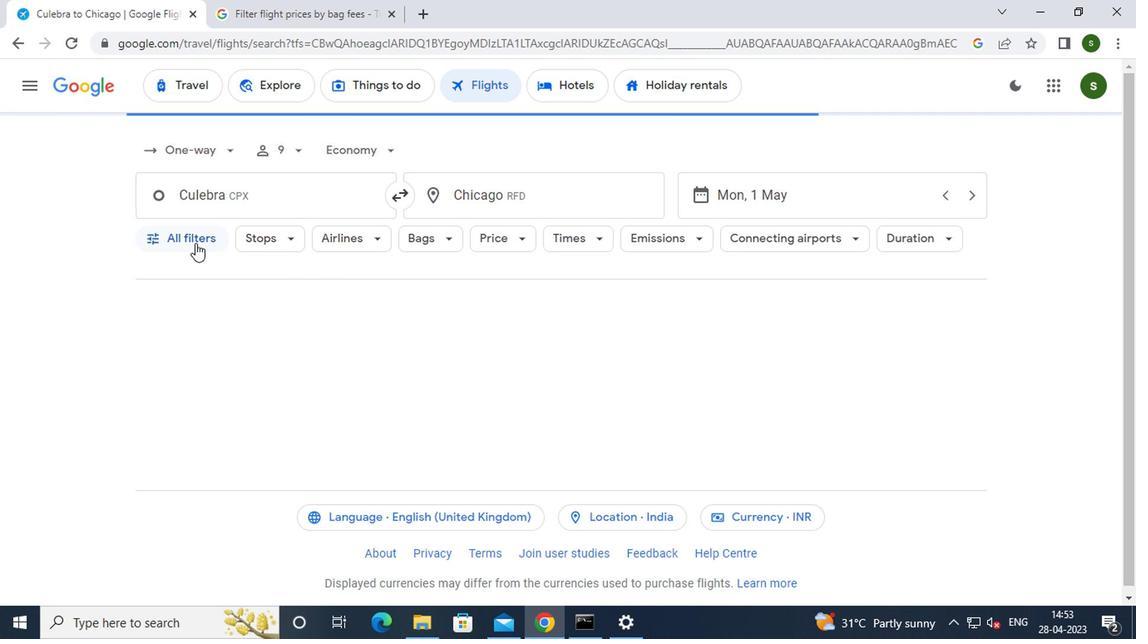 
Action: Mouse moved to (295, 324)
Screenshot: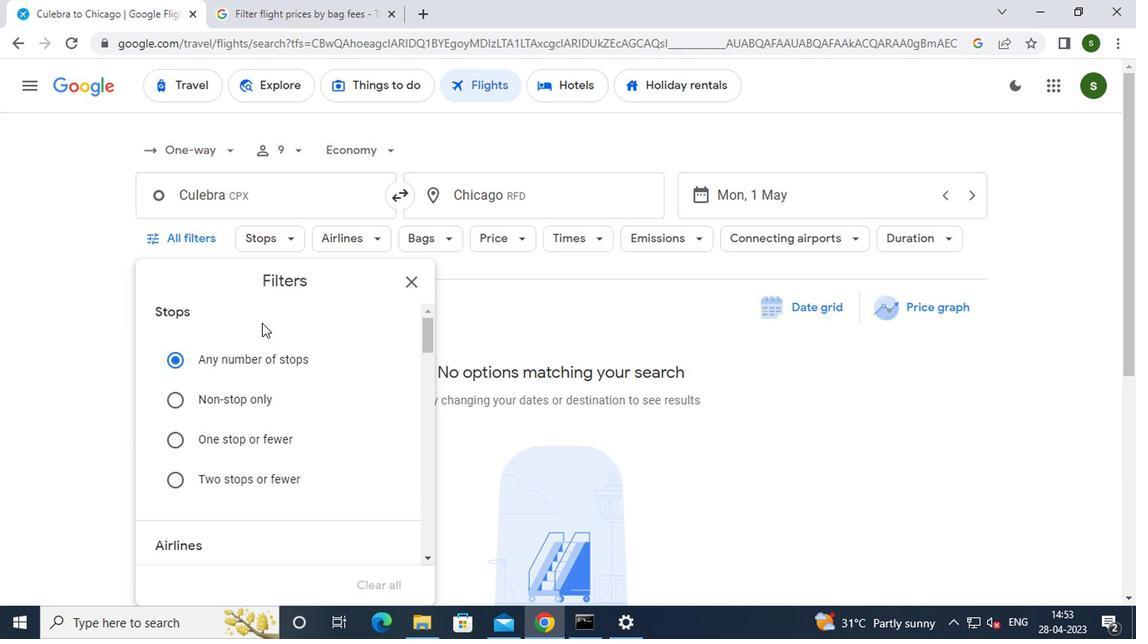 
Action: Mouse scrolled (295, 323) with delta (0, -1)
Screenshot: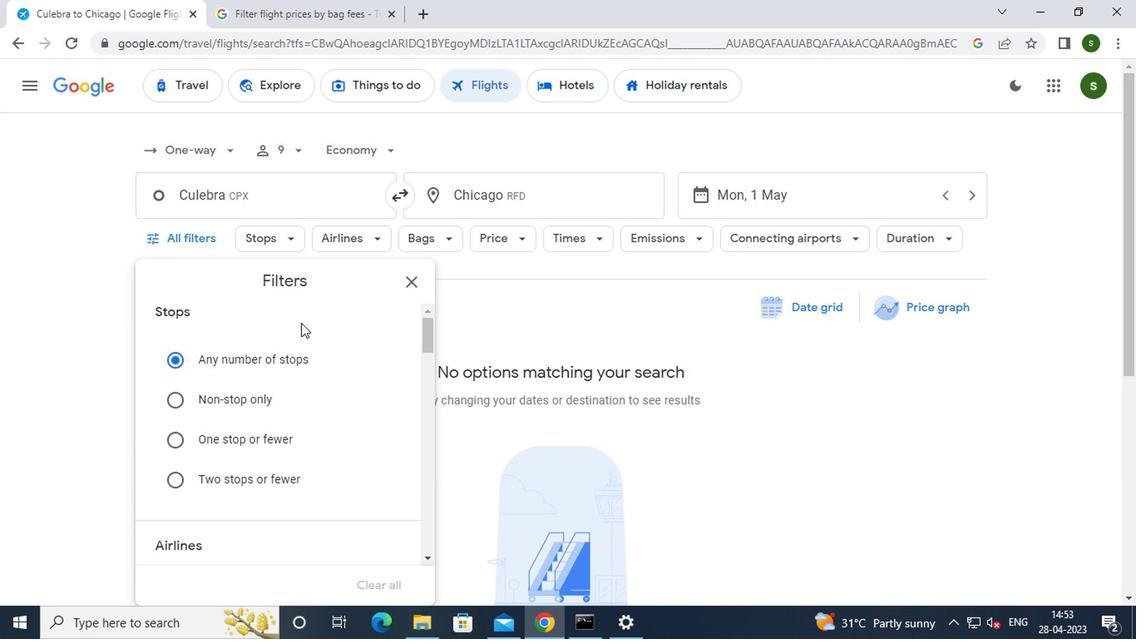 
Action: Mouse scrolled (295, 323) with delta (0, -1)
Screenshot: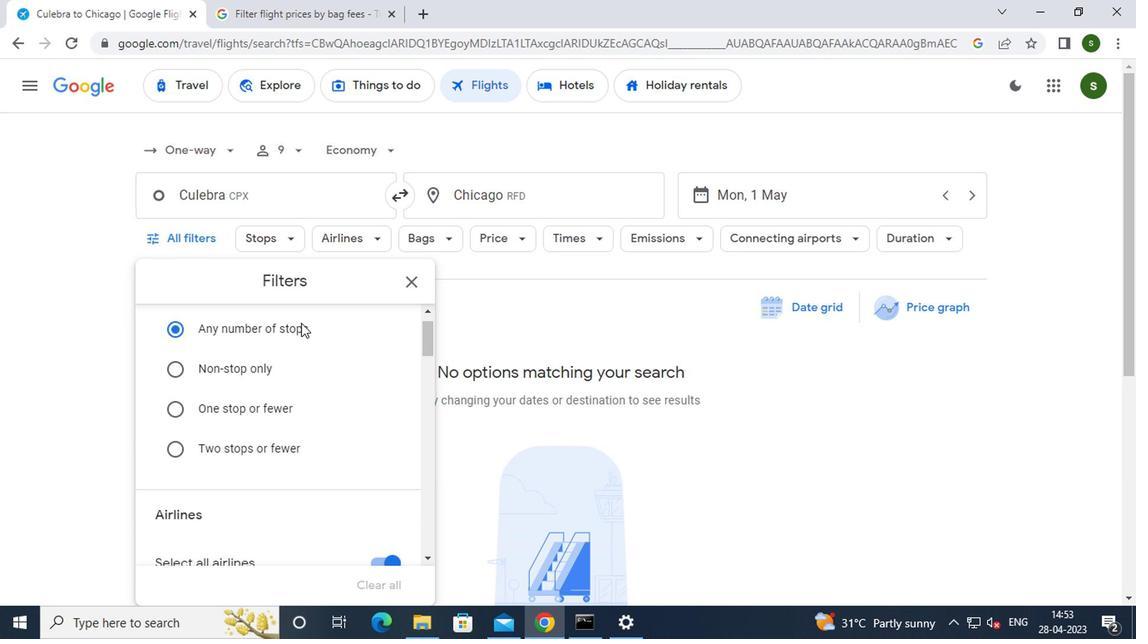 
Action: Mouse moved to (391, 433)
Screenshot: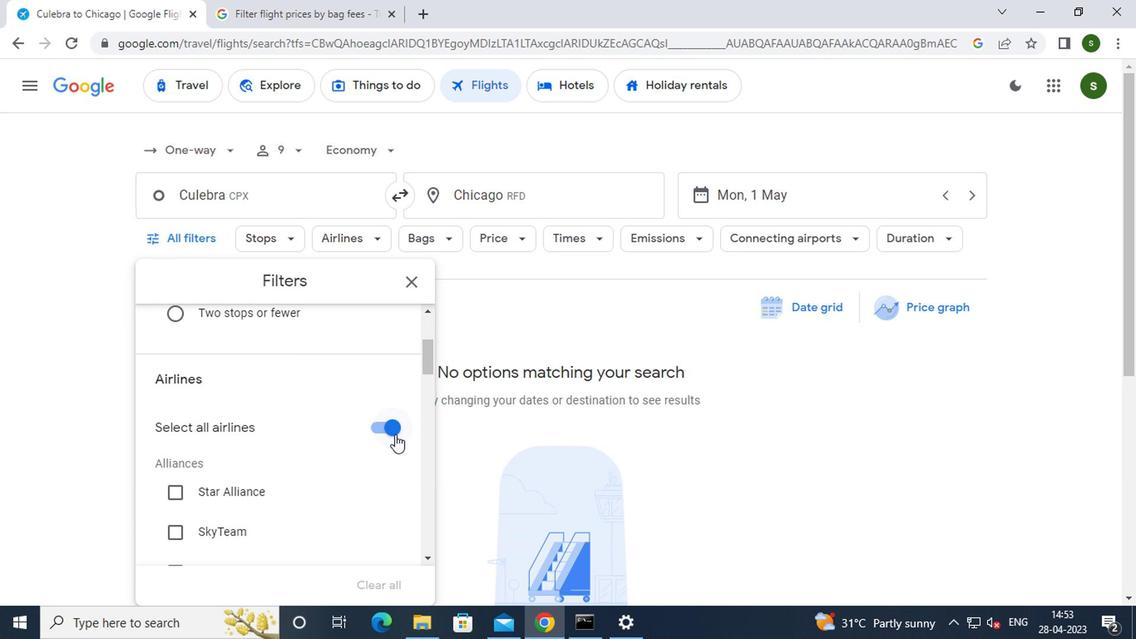 
Action: Mouse pressed left at (391, 433)
Screenshot: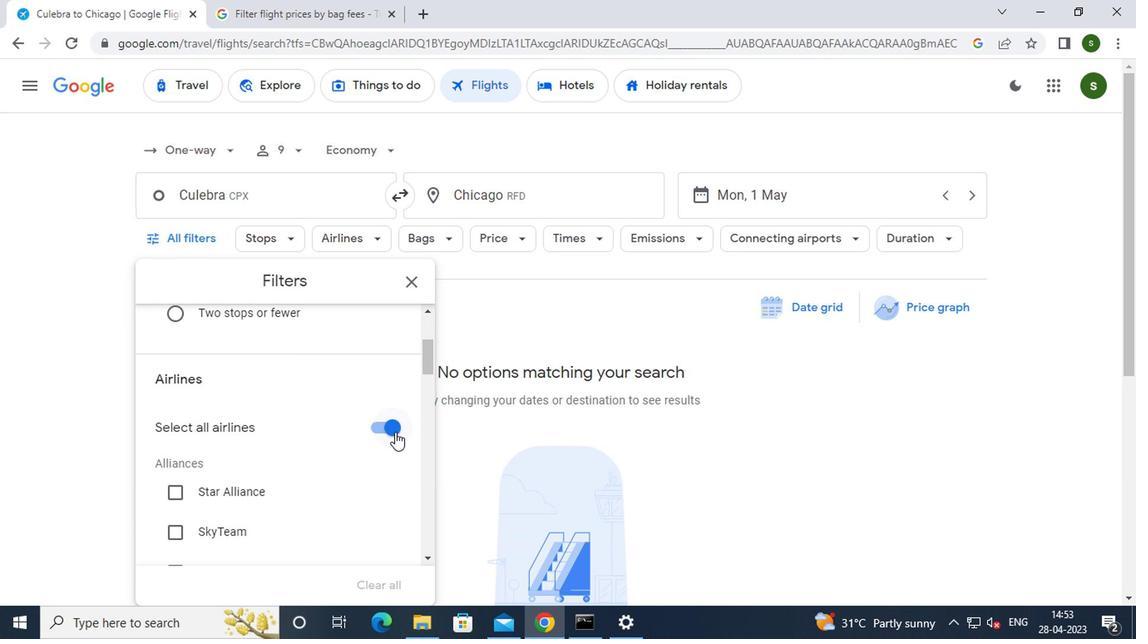 
Action: Mouse moved to (324, 421)
Screenshot: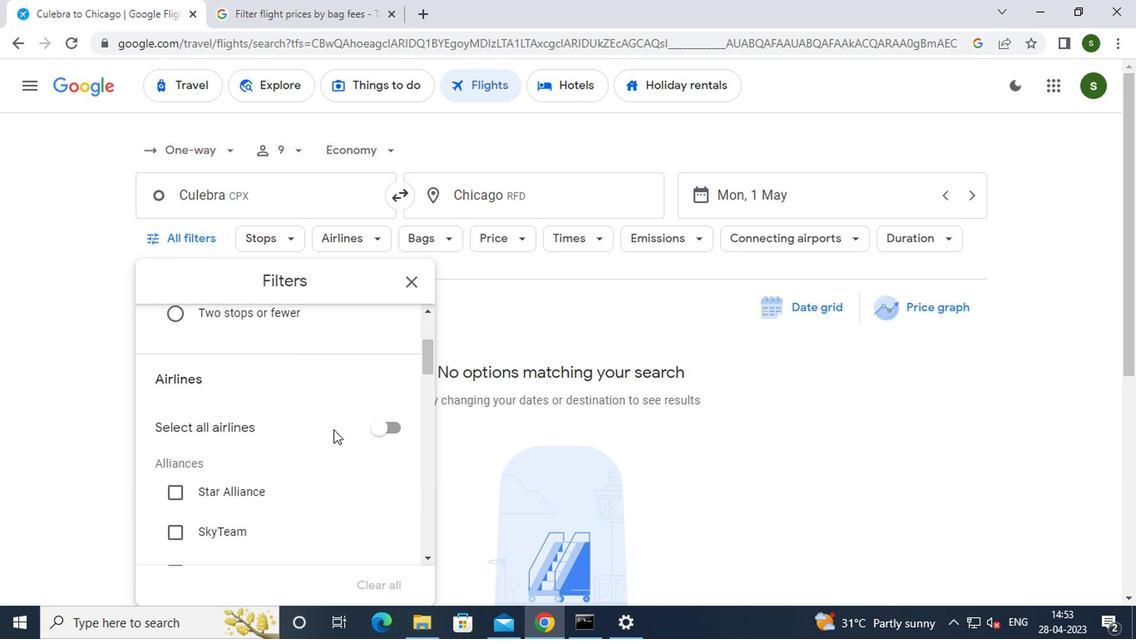 
Action: Mouse scrolled (324, 420) with delta (0, -1)
Screenshot: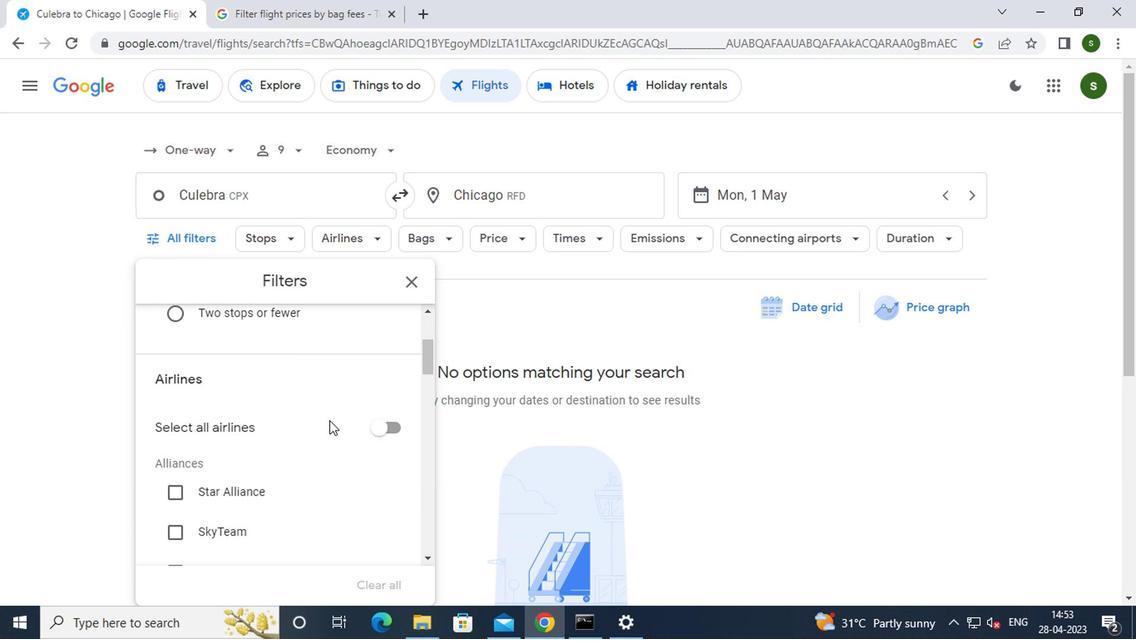 
Action: Mouse scrolled (324, 420) with delta (0, -1)
Screenshot: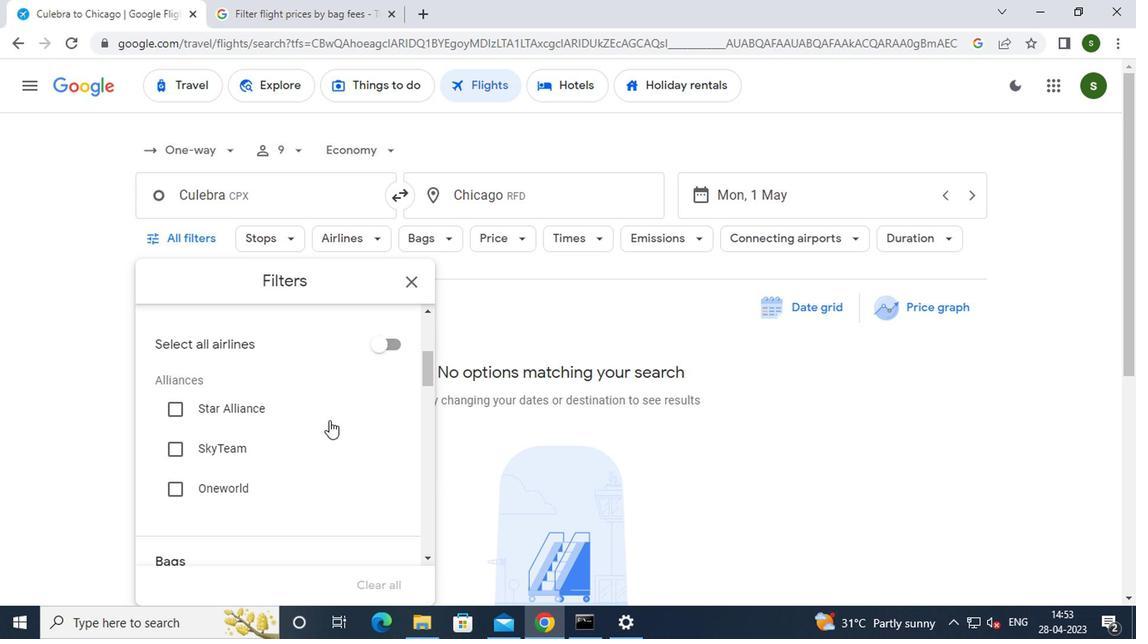 
Action: Mouse scrolled (324, 420) with delta (0, -1)
Screenshot: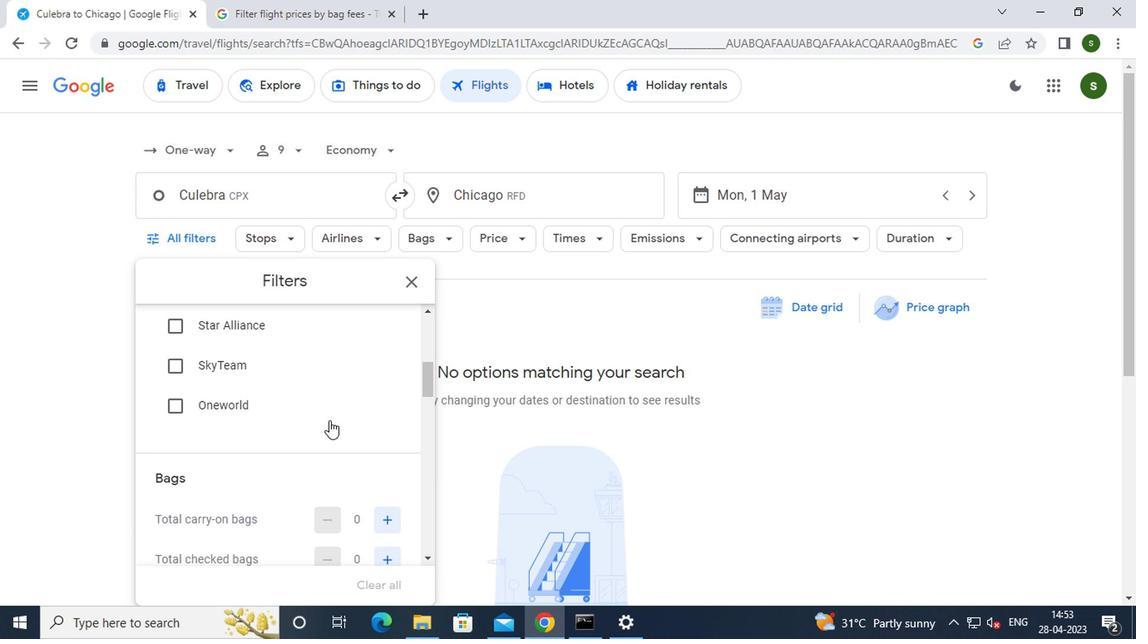 
Action: Mouse moved to (388, 432)
Screenshot: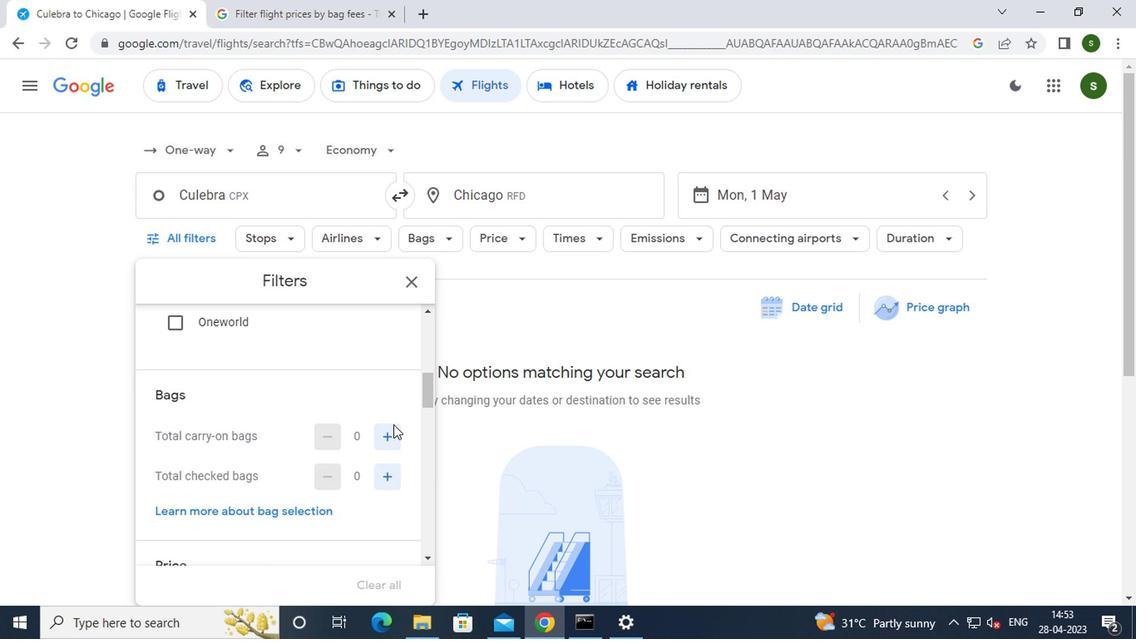 
Action: Mouse pressed left at (388, 432)
Screenshot: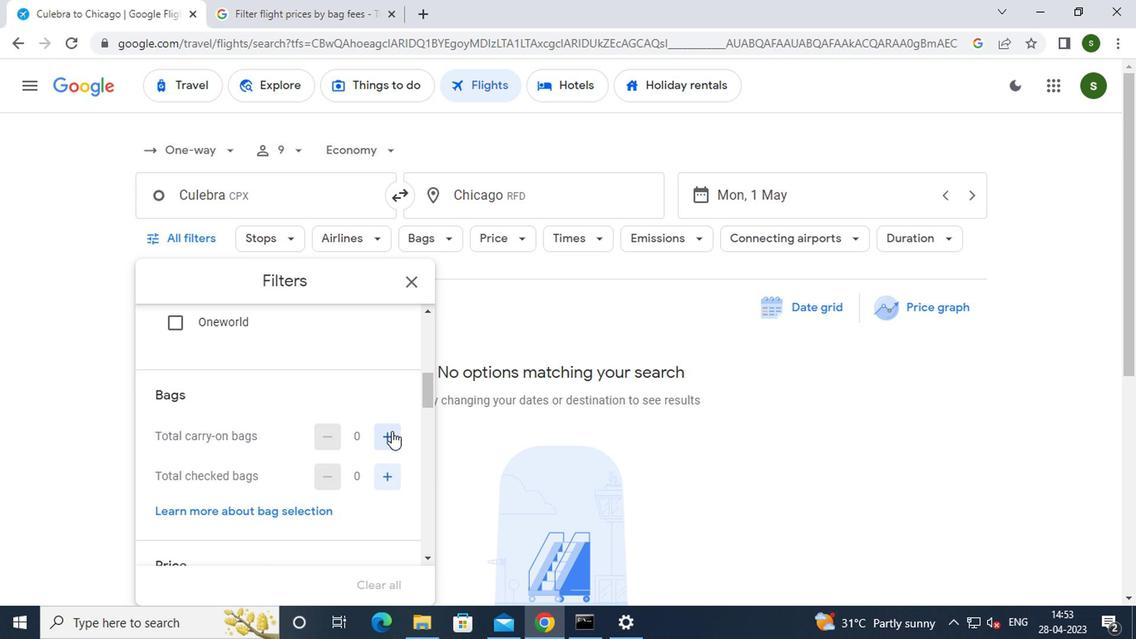 
Action: Mouse pressed left at (388, 432)
Screenshot: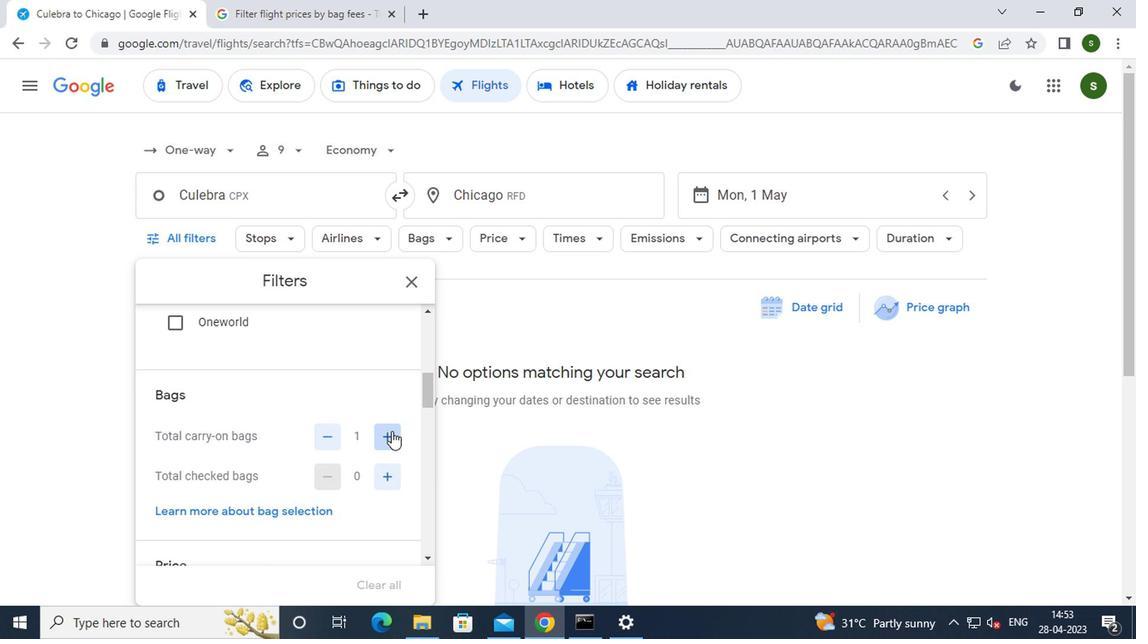 
Action: Mouse moved to (349, 410)
Screenshot: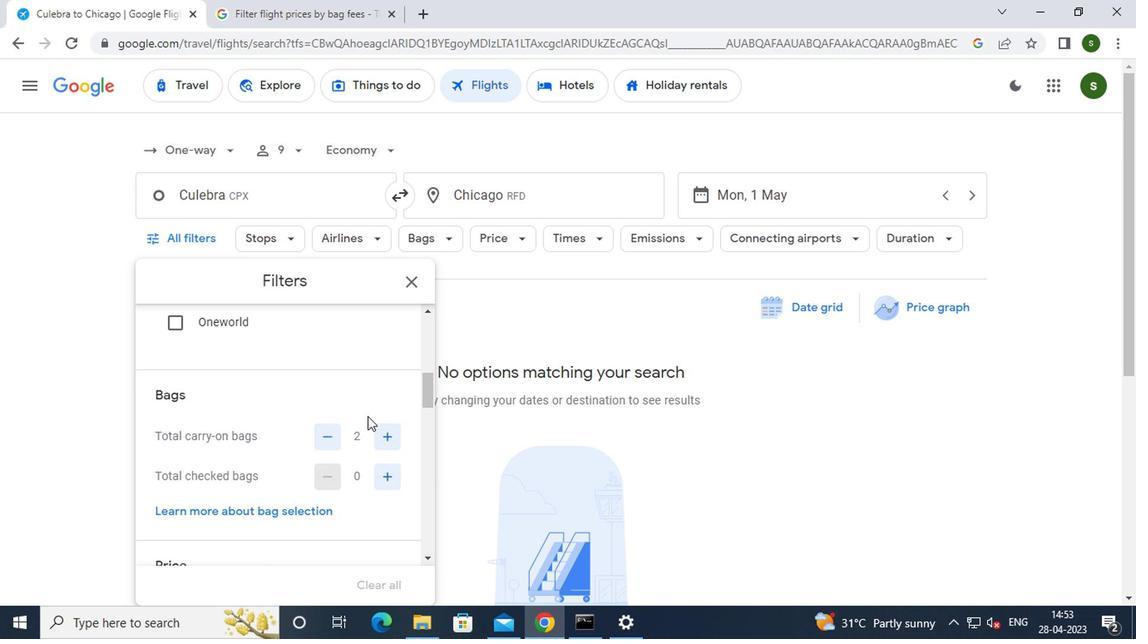 
Action: Mouse scrolled (349, 409) with delta (0, 0)
Screenshot: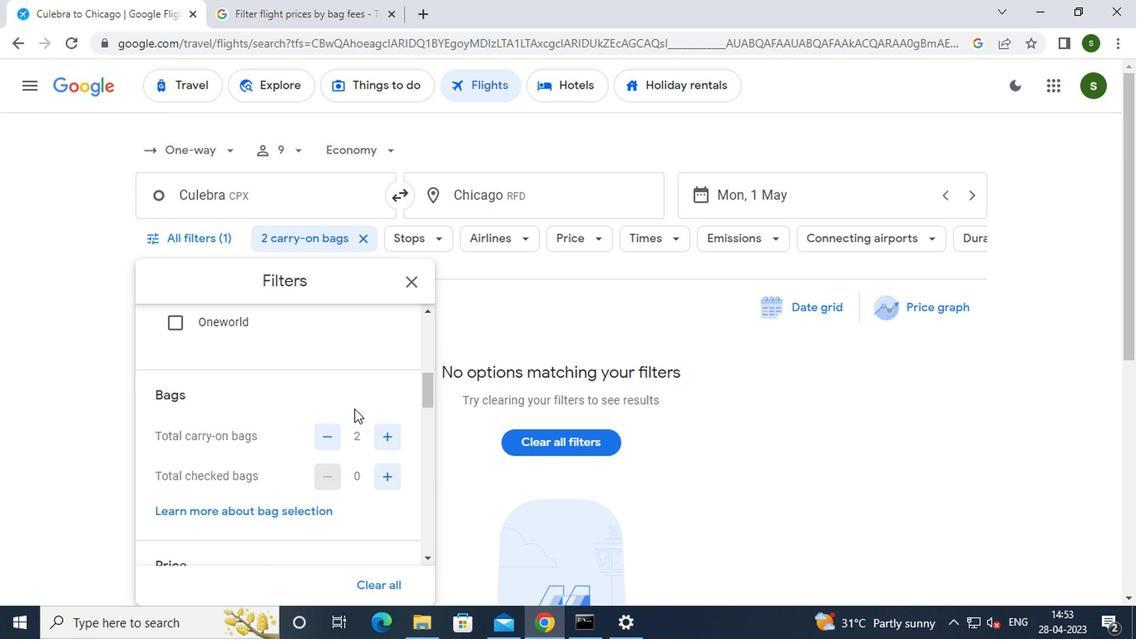 
Action: Mouse scrolled (349, 409) with delta (0, 0)
Screenshot: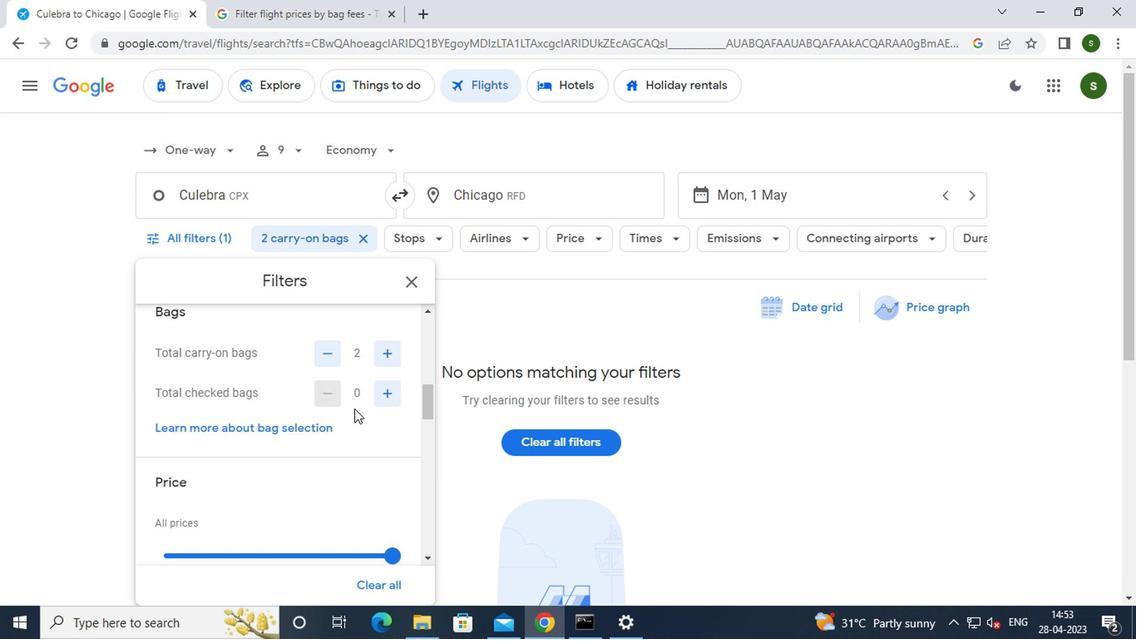 
Action: Mouse moved to (382, 465)
Screenshot: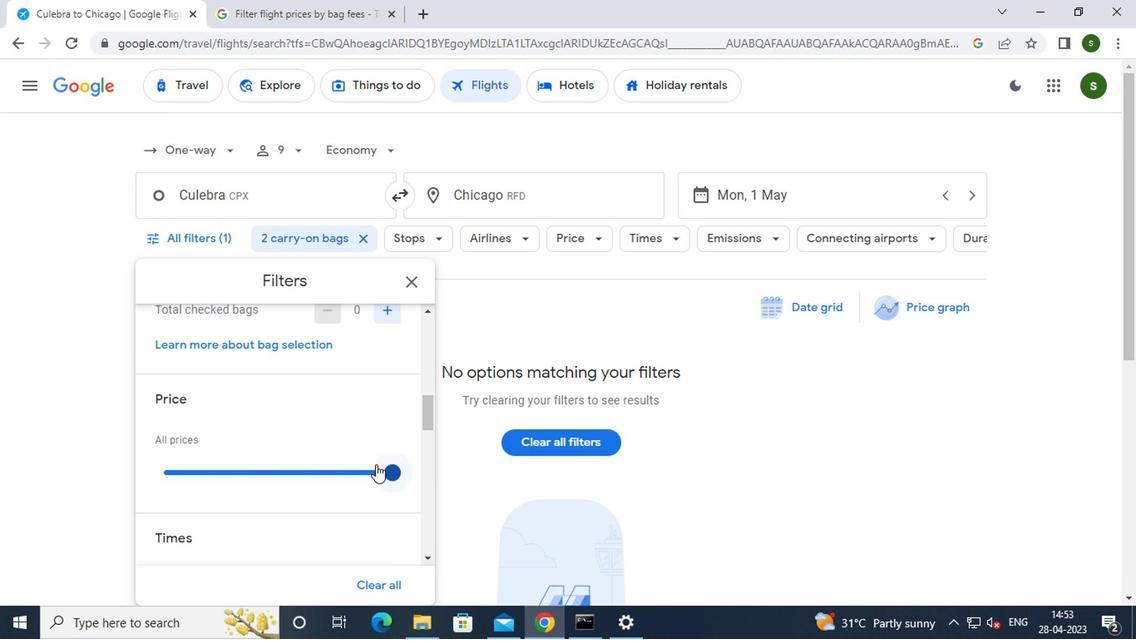 
Action: Mouse pressed left at (382, 465)
Screenshot: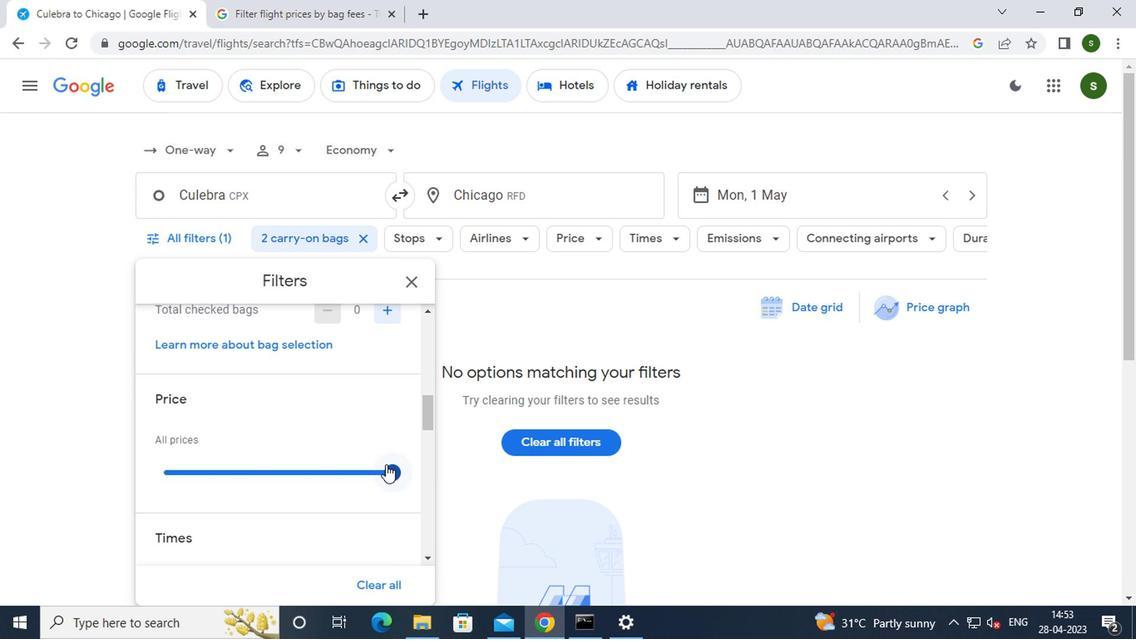 
Action: Mouse moved to (325, 461)
Screenshot: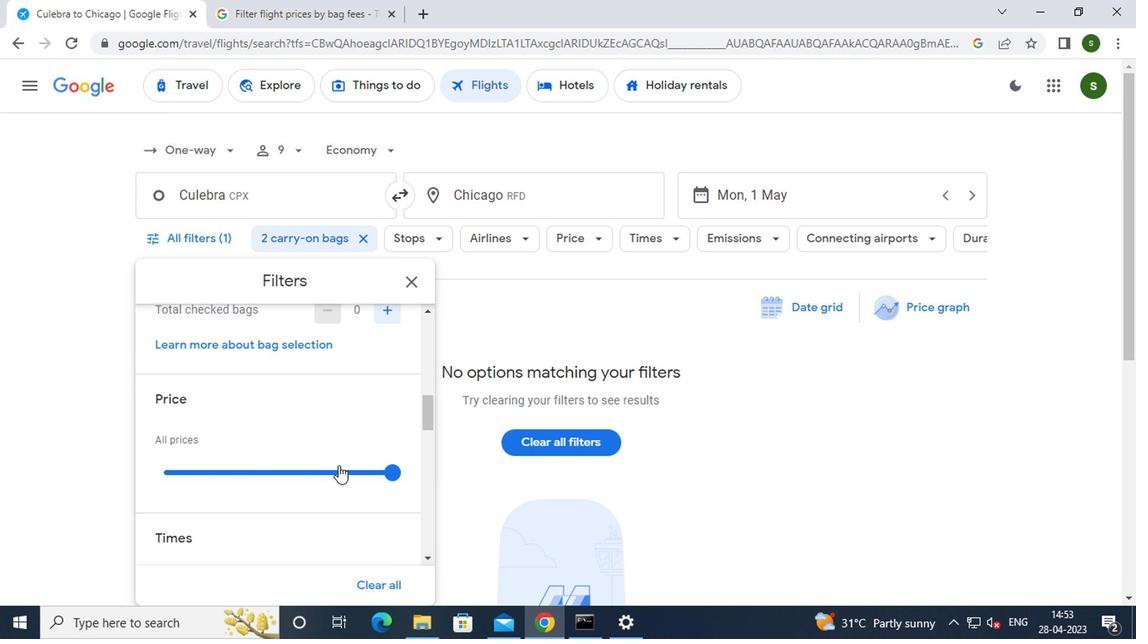 
Action: Mouse scrolled (325, 459) with delta (0, -1)
Screenshot: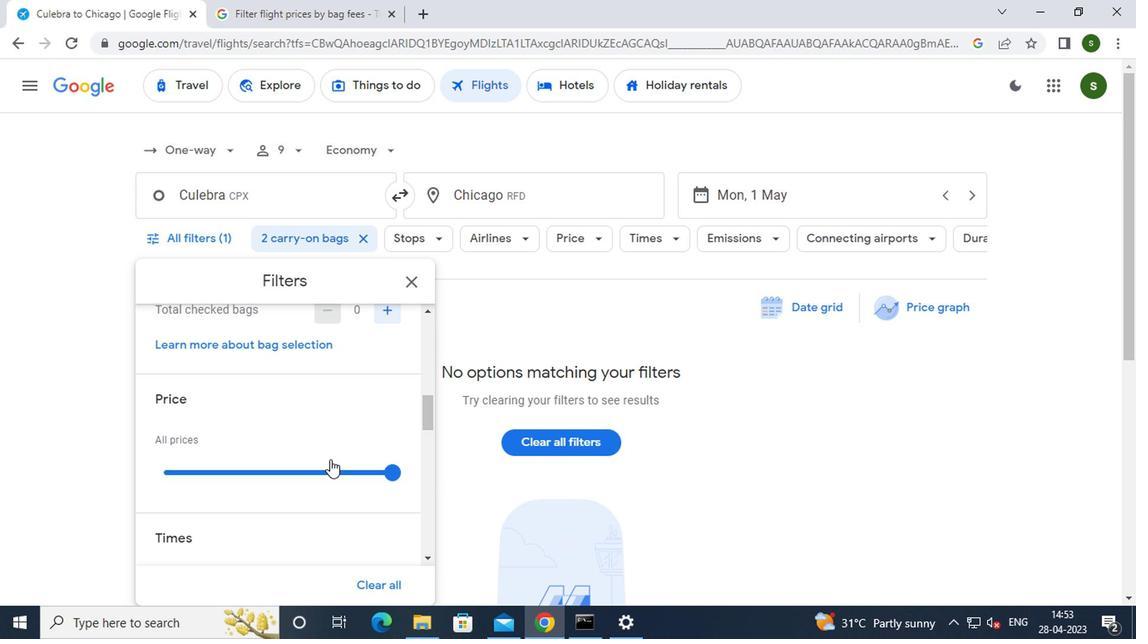 
Action: Mouse scrolled (325, 459) with delta (0, -1)
Screenshot: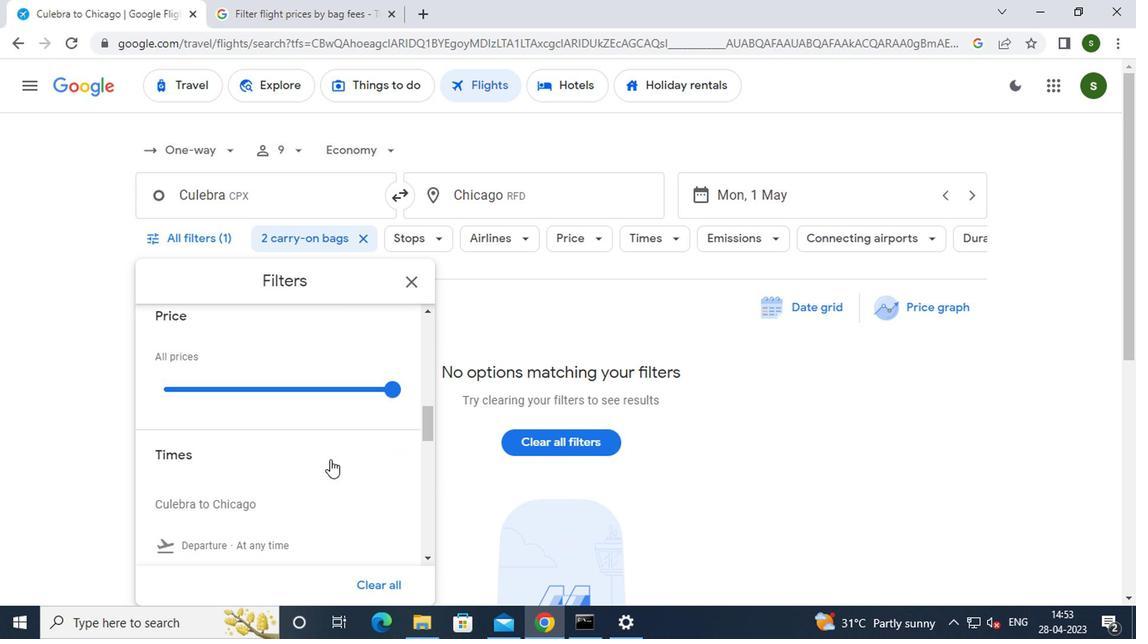 
Action: Mouse moved to (156, 500)
Screenshot: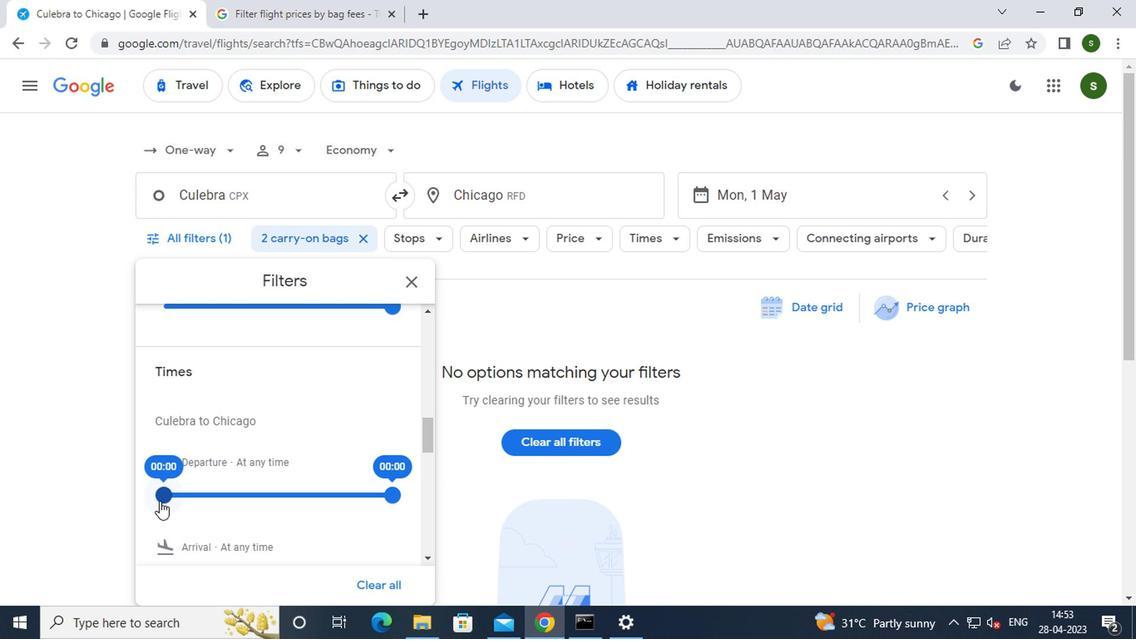 
Action: Mouse pressed left at (156, 500)
Screenshot: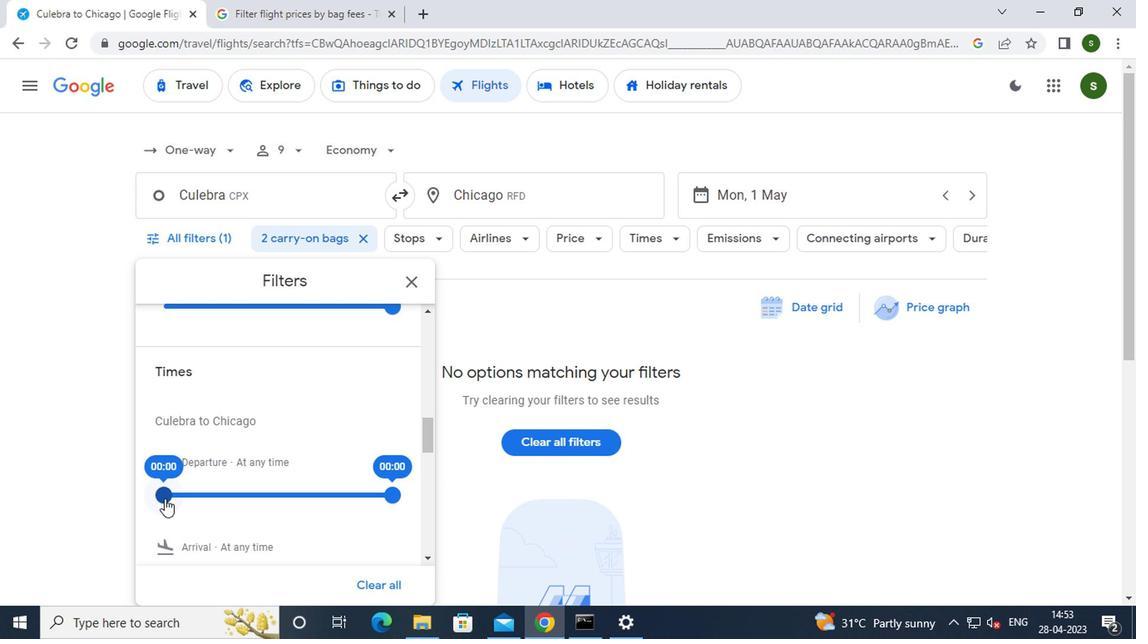 
Action: Mouse moved to (556, 310)
Screenshot: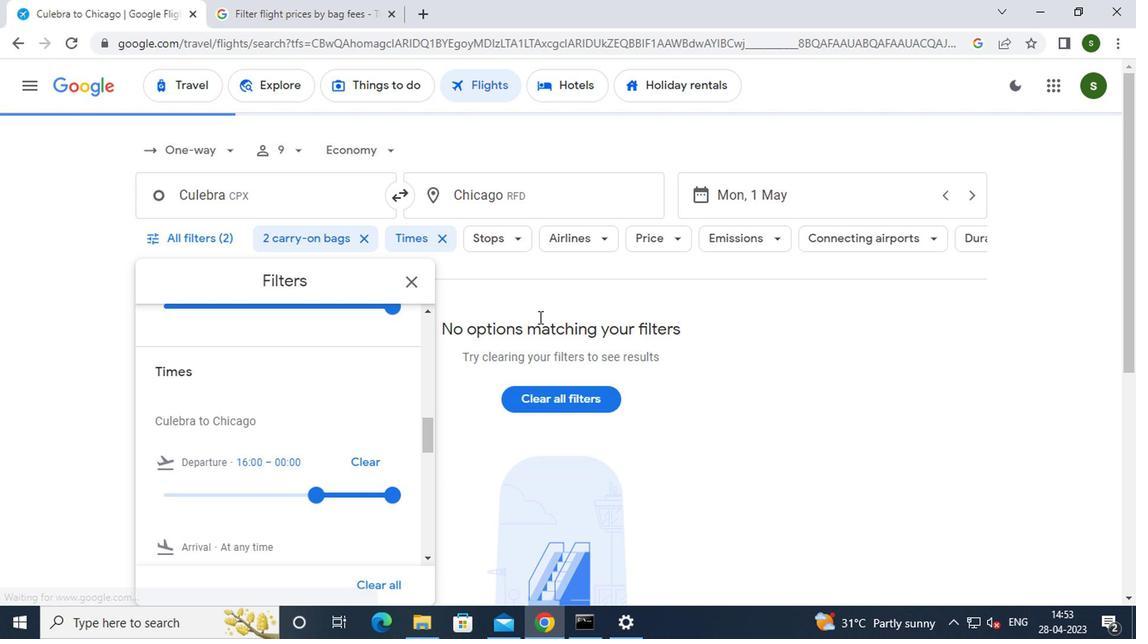 
Action: Mouse pressed left at (556, 310)
Screenshot: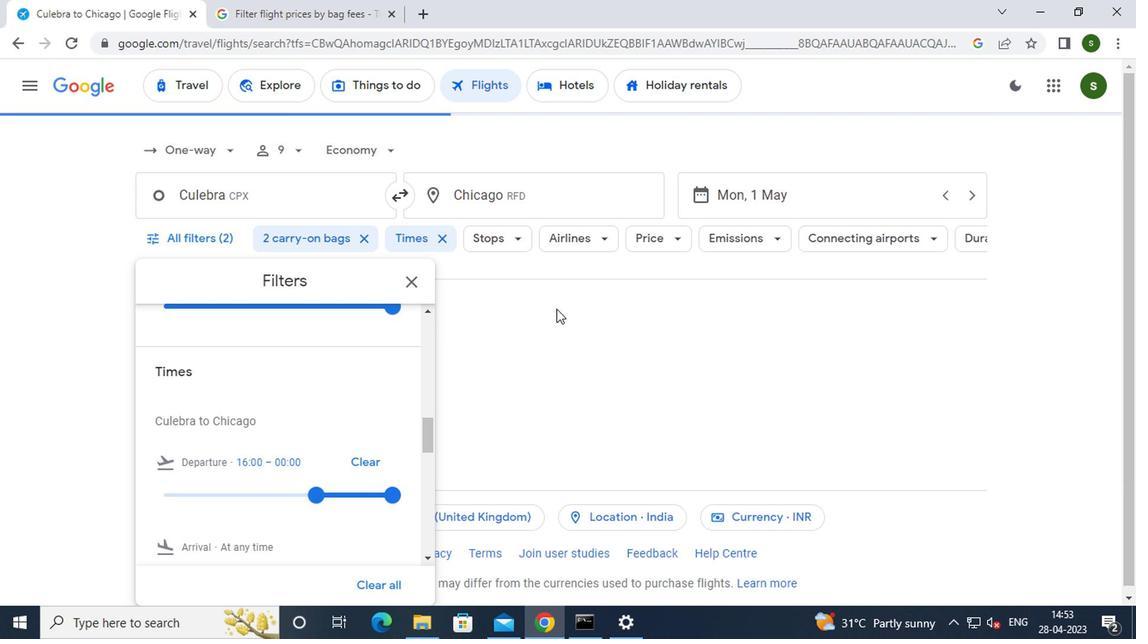 
